 Task: Search one way flight ticket for 2 adults, 2 infants in seat and 1 infant on lap in first from Sitka: Sitka Rocky Gutierrez Airport to Evansville: Evansville Regional Airport on 5-3-2023. Choice of flights is JetBlue. Number of bags: 5 checked bags. Price is upto 45000. Outbound departure time preference is 13:00.
Action: Mouse moved to (355, 312)
Screenshot: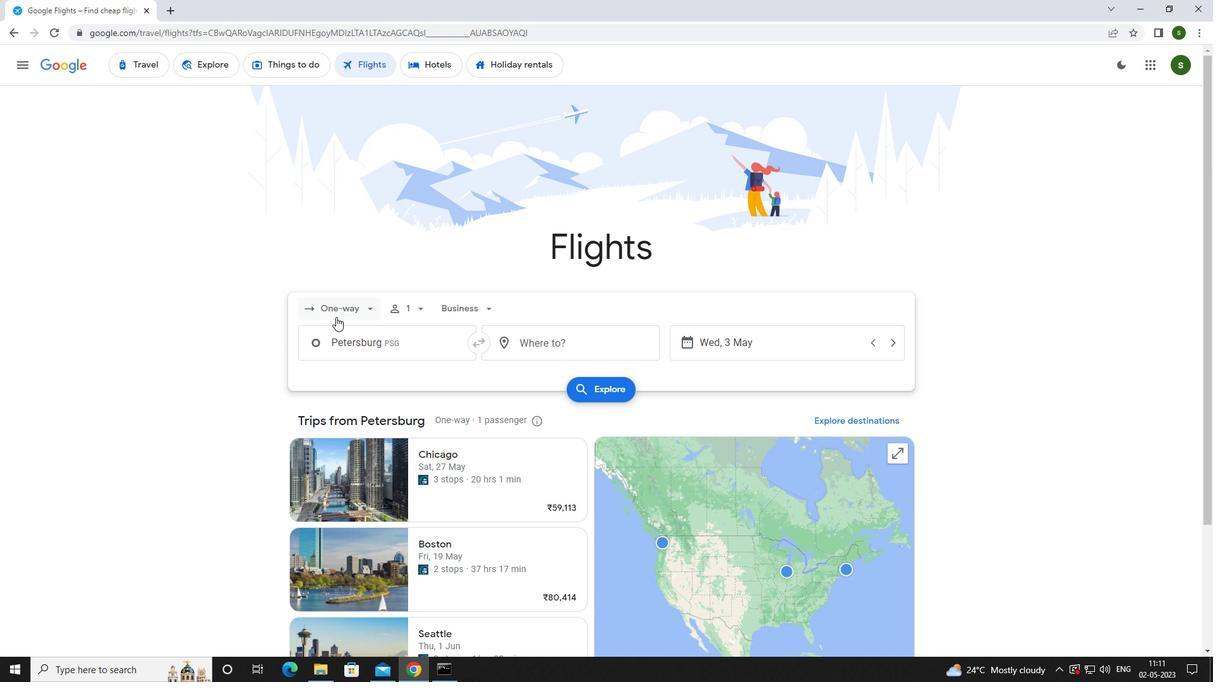 
Action: Mouse pressed left at (355, 312)
Screenshot: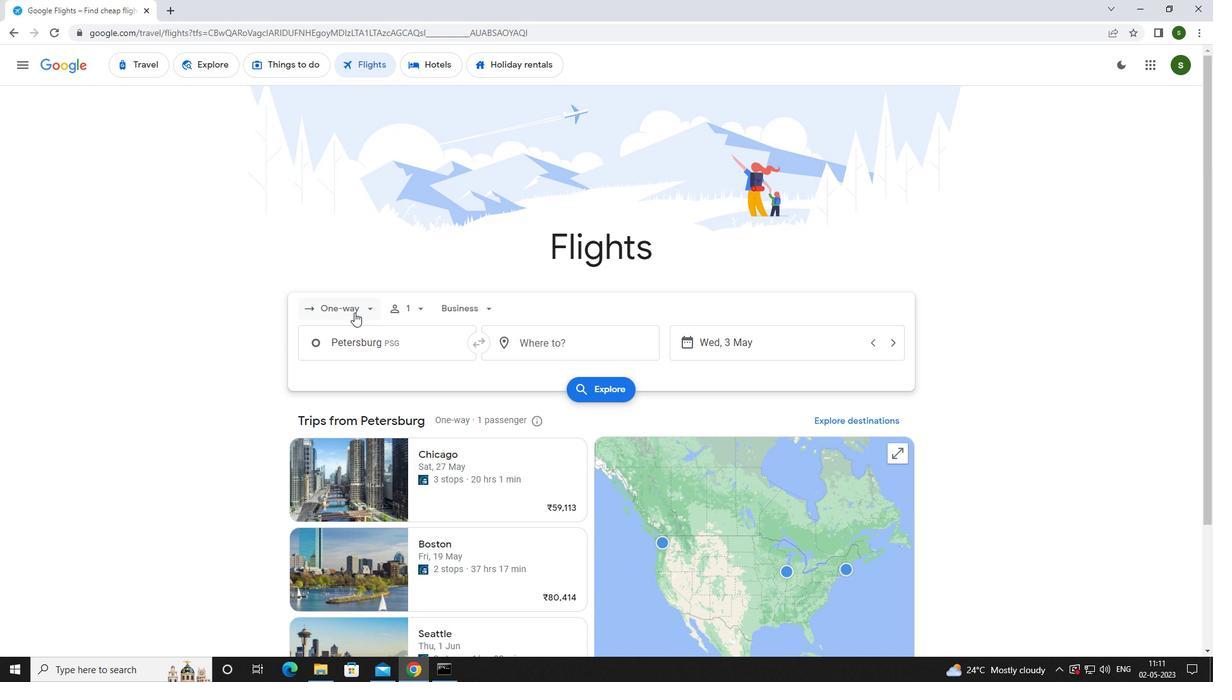 
Action: Mouse moved to (361, 364)
Screenshot: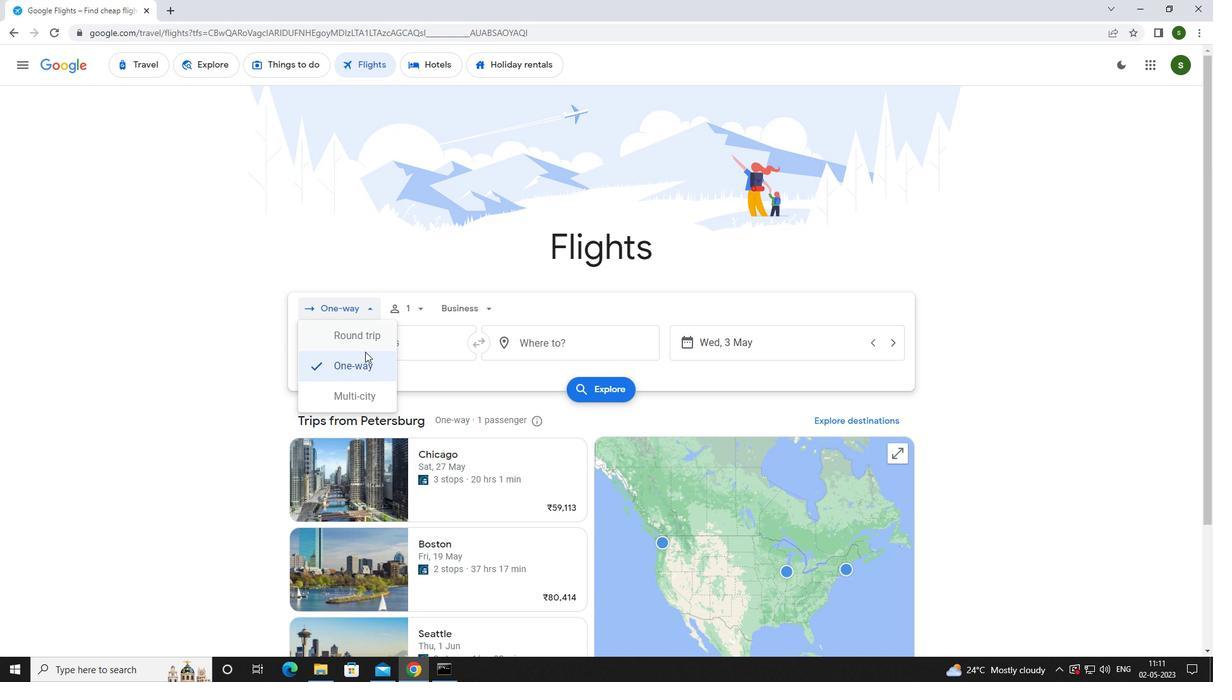 
Action: Mouse pressed left at (361, 364)
Screenshot: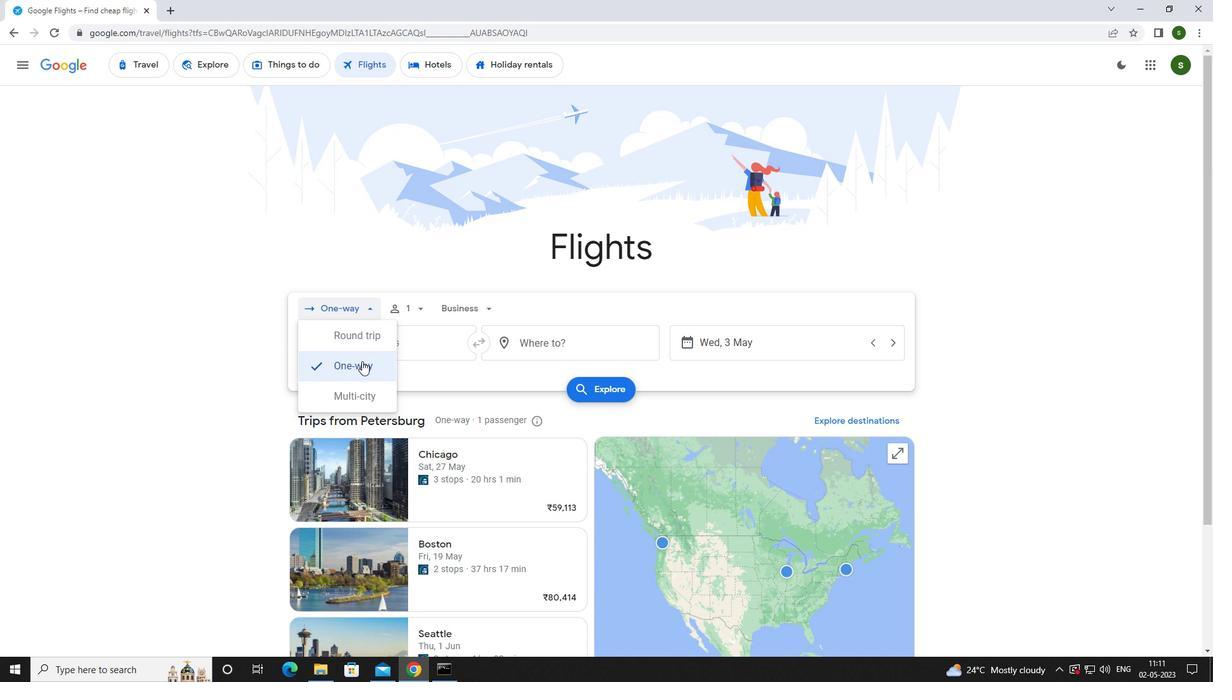 
Action: Mouse moved to (419, 312)
Screenshot: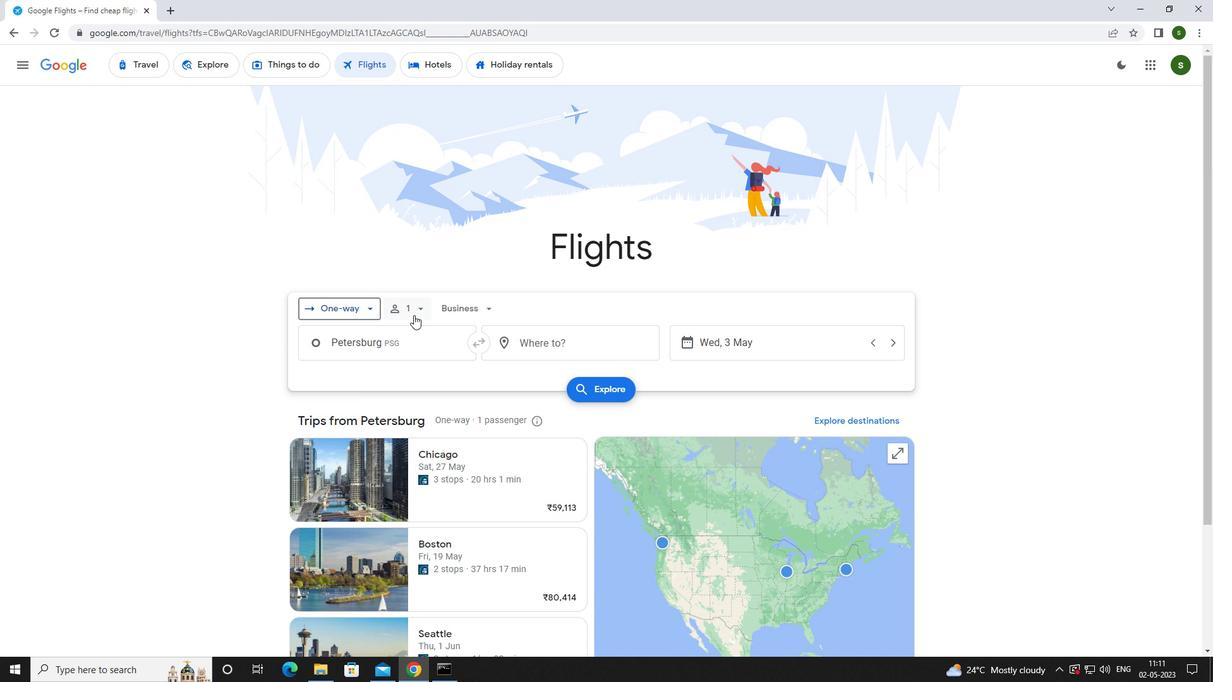 
Action: Mouse pressed left at (419, 312)
Screenshot: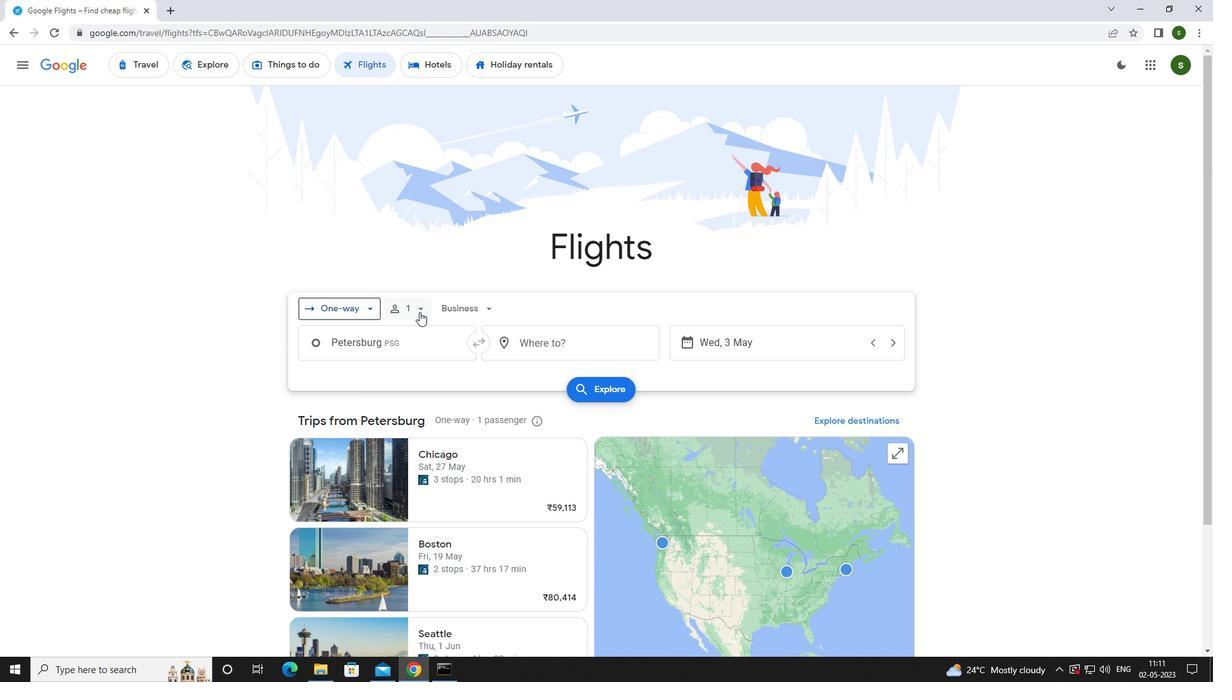 
Action: Mouse moved to (516, 339)
Screenshot: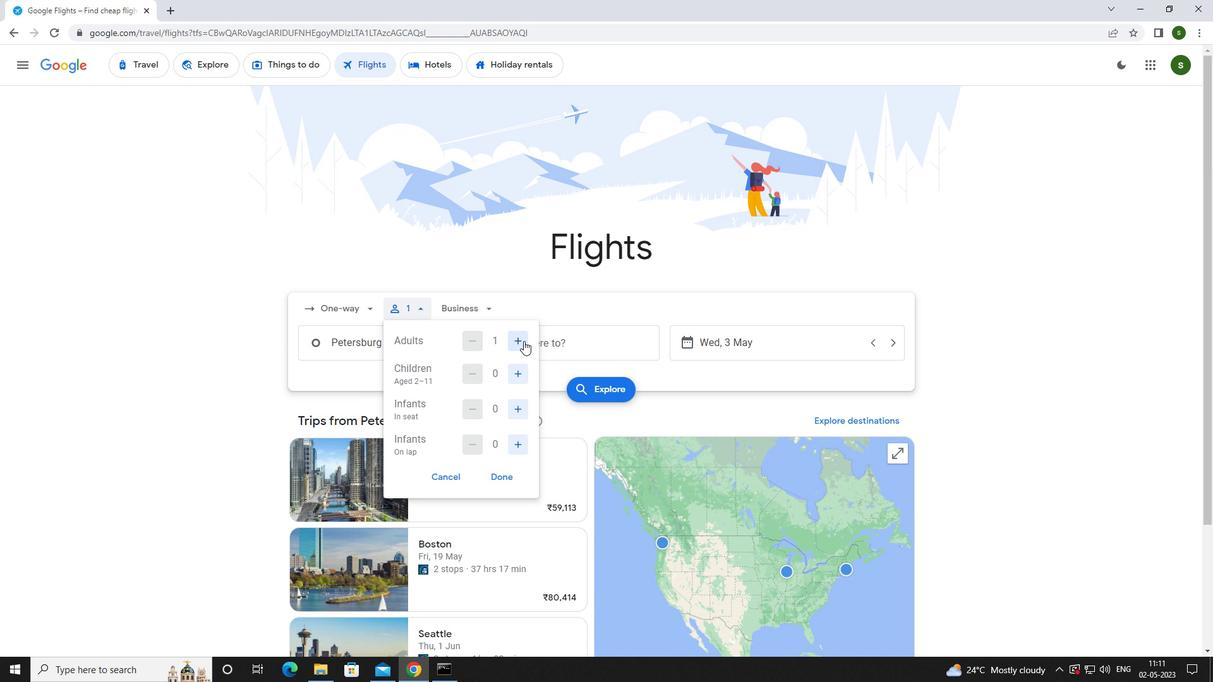 
Action: Mouse pressed left at (516, 339)
Screenshot: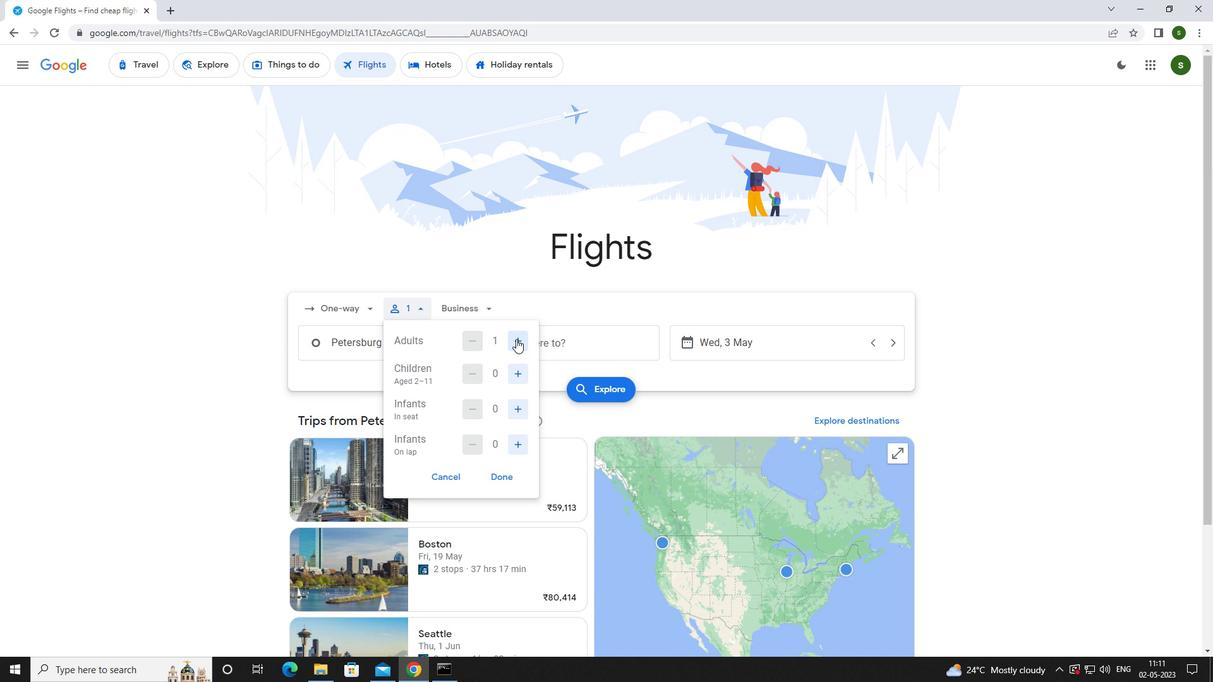 
Action: Mouse moved to (519, 405)
Screenshot: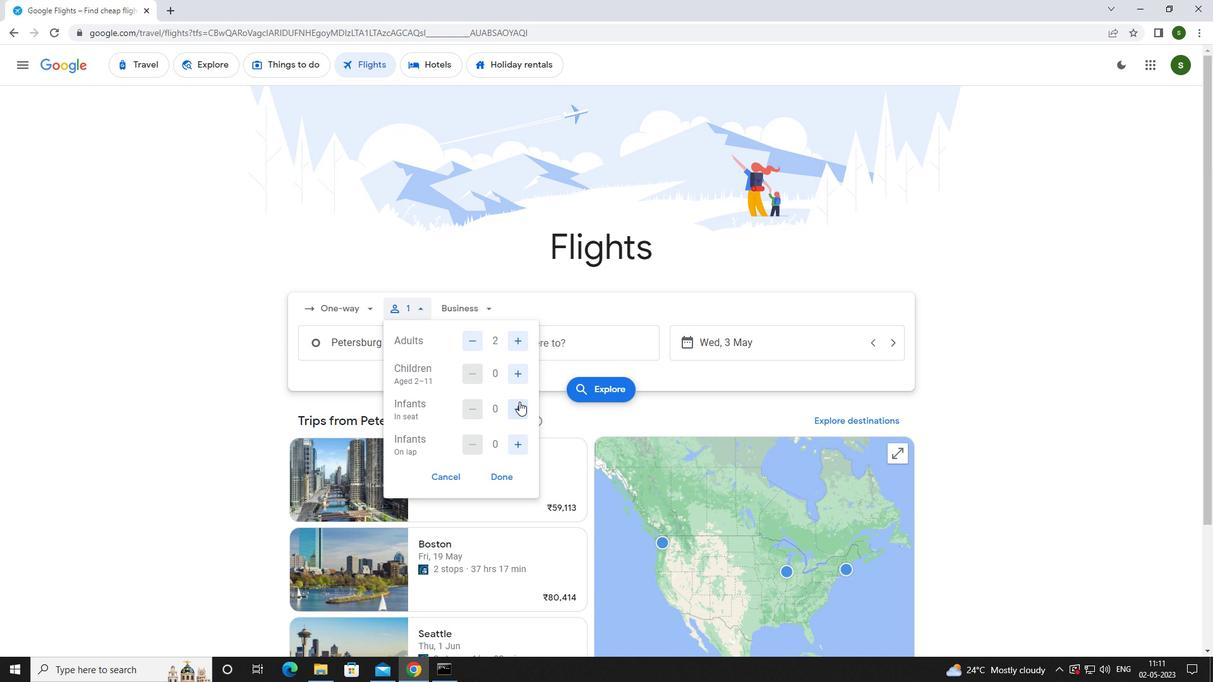 
Action: Mouse pressed left at (519, 405)
Screenshot: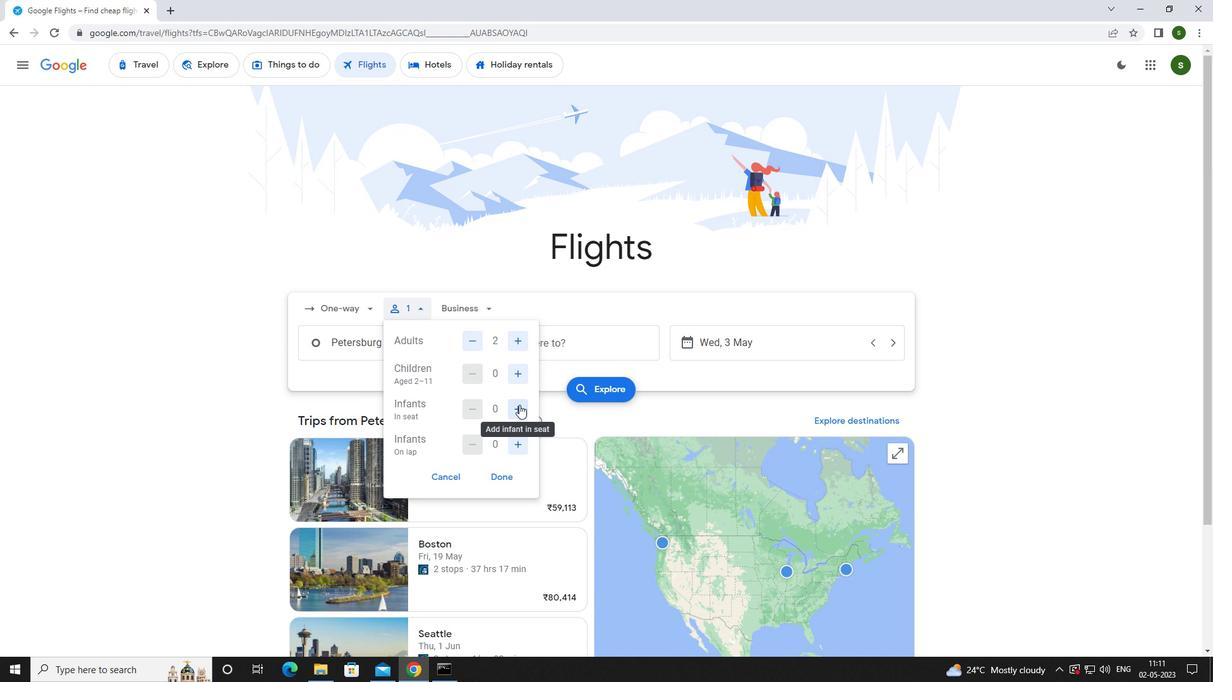 
Action: Mouse pressed left at (519, 405)
Screenshot: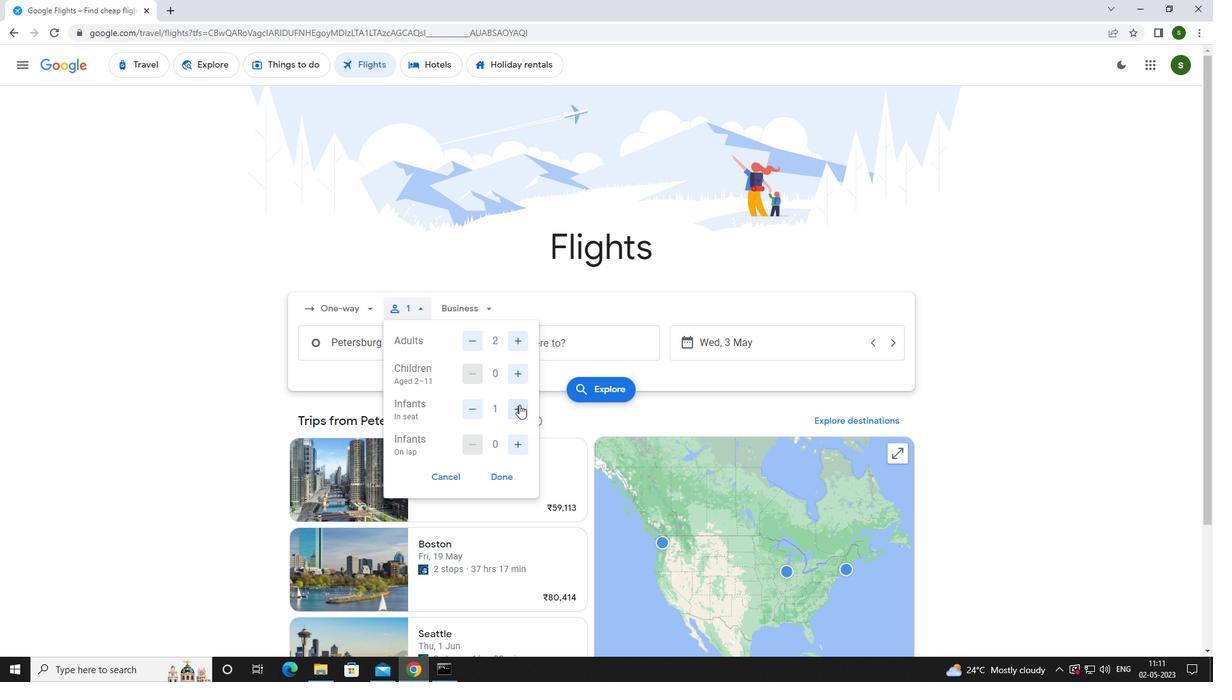 
Action: Mouse moved to (510, 441)
Screenshot: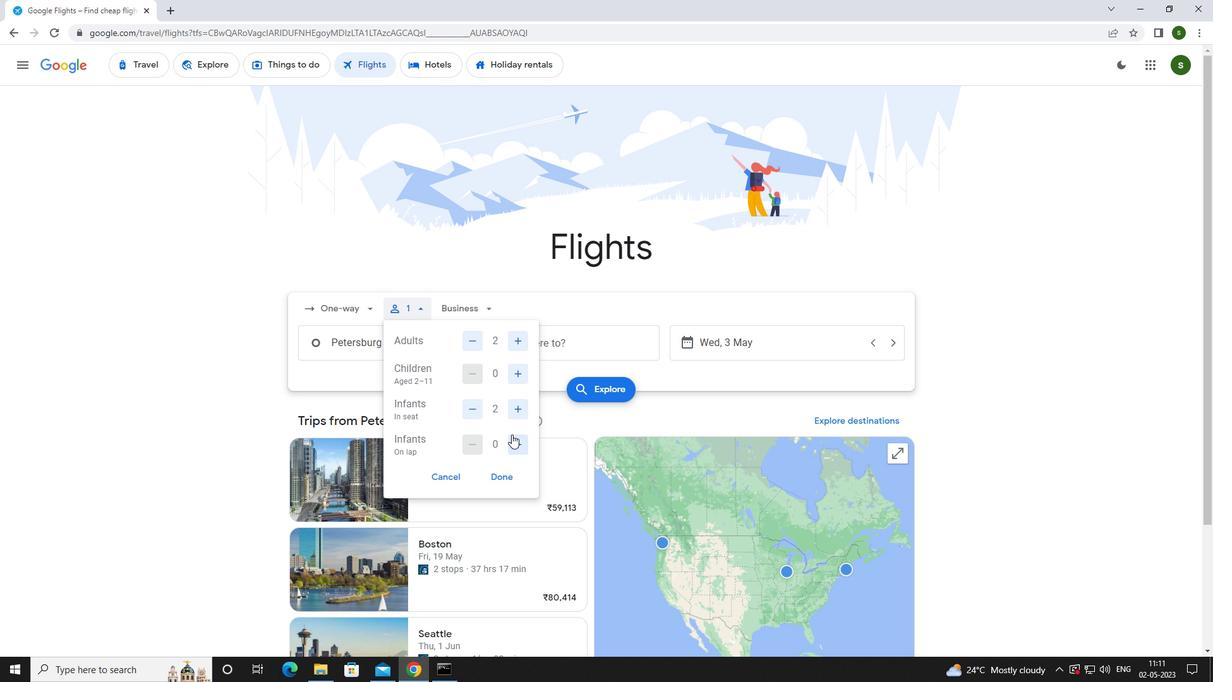 
Action: Mouse pressed left at (510, 441)
Screenshot: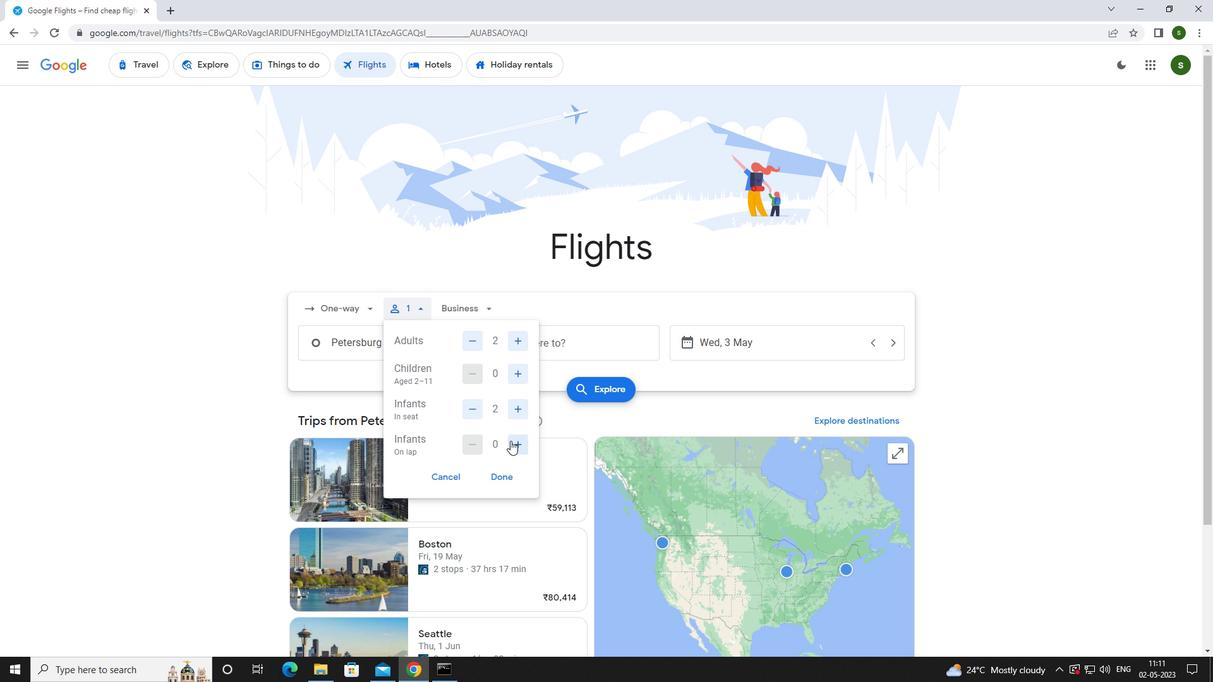 
Action: Mouse moved to (491, 311)
Screenshot: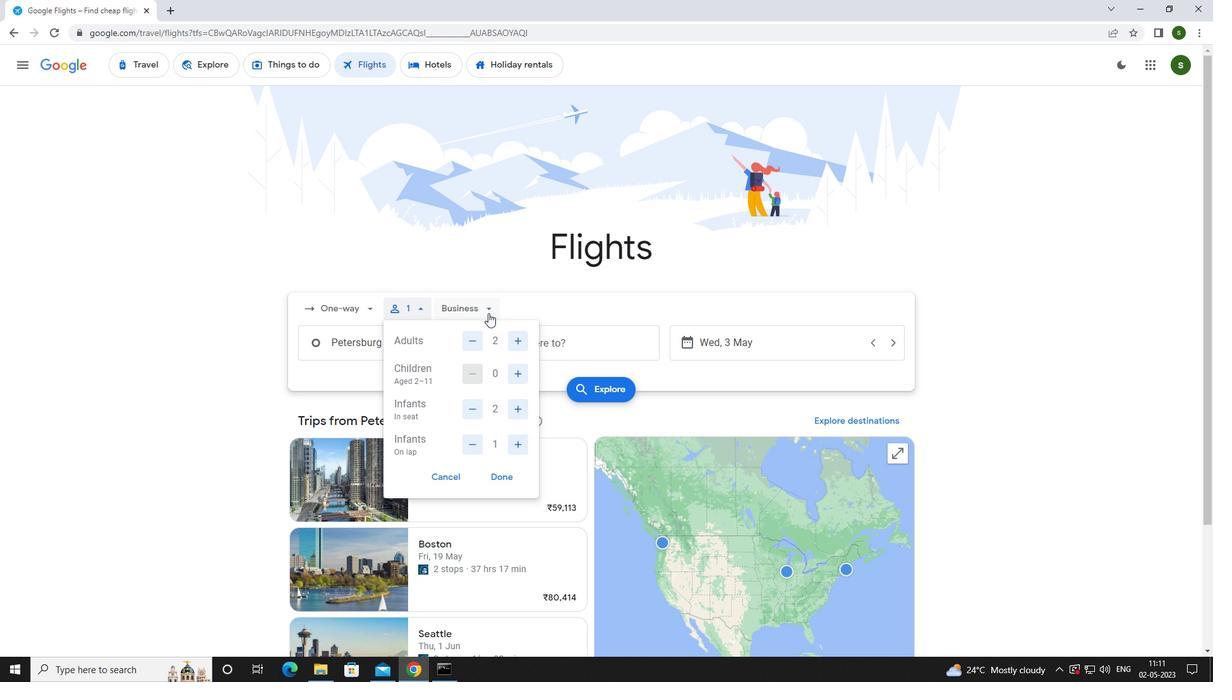 
Action: Mouse pressed left at (491, 311)
Screenshot: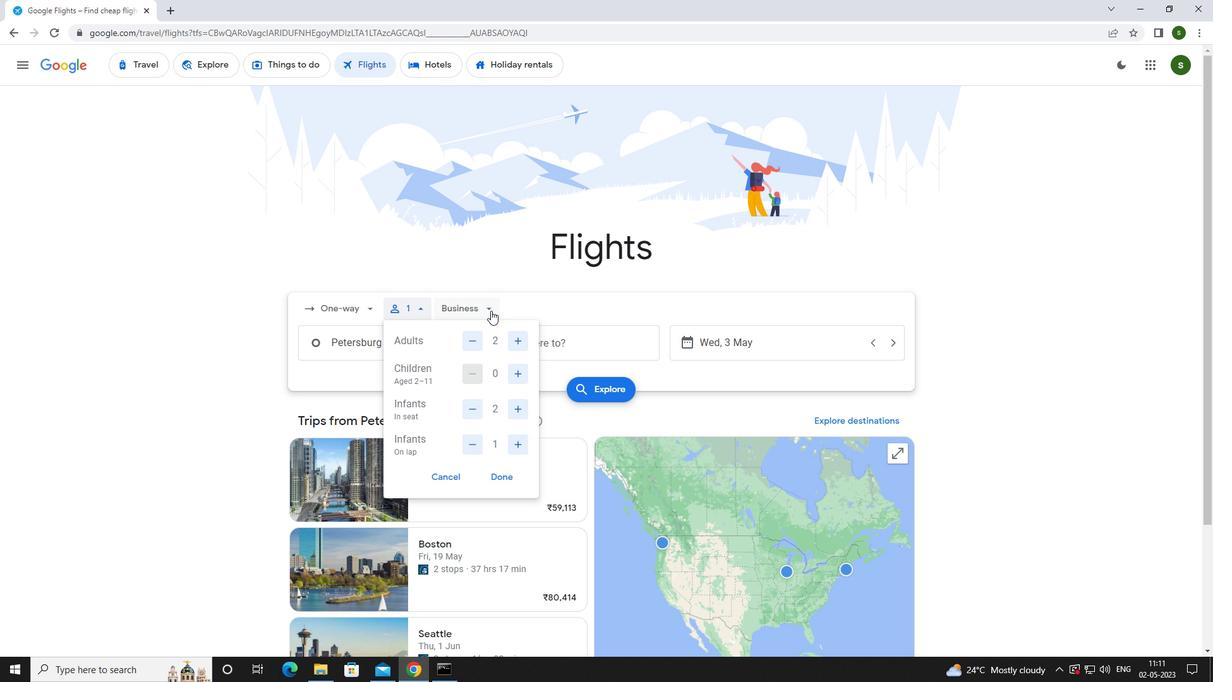 
Action: Mouse moved to (493, 422)
Screenshot: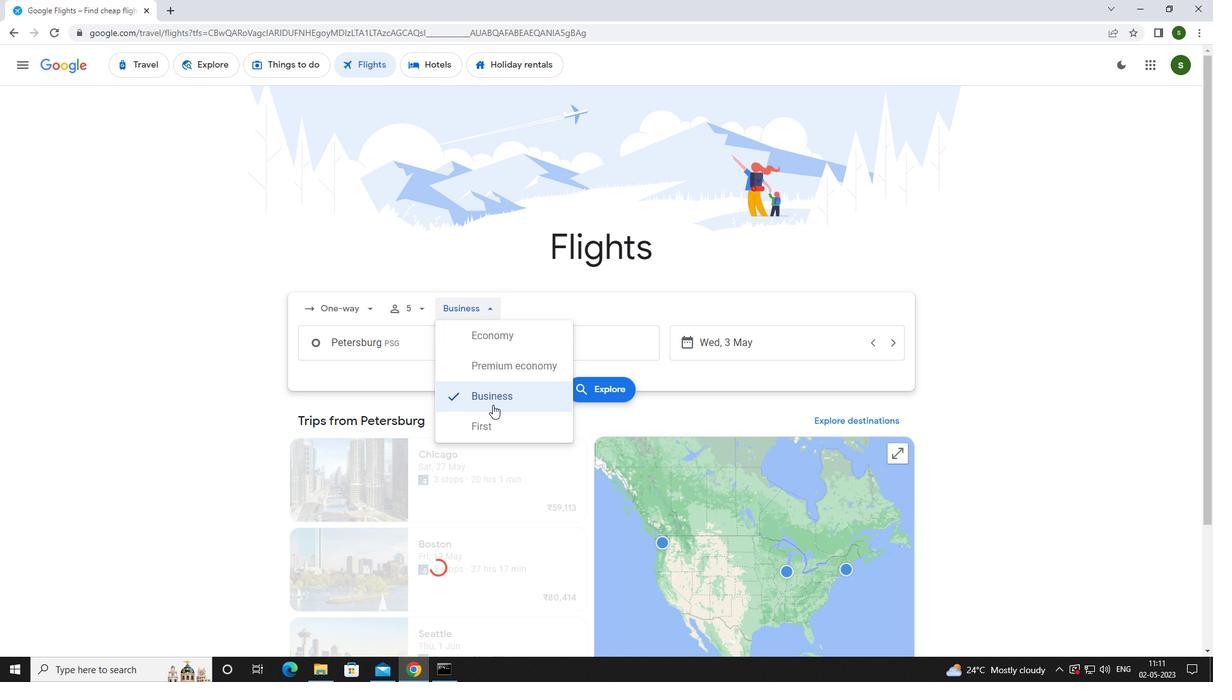 
Action: Mouse pressed left at (493, 422)
Screenshot: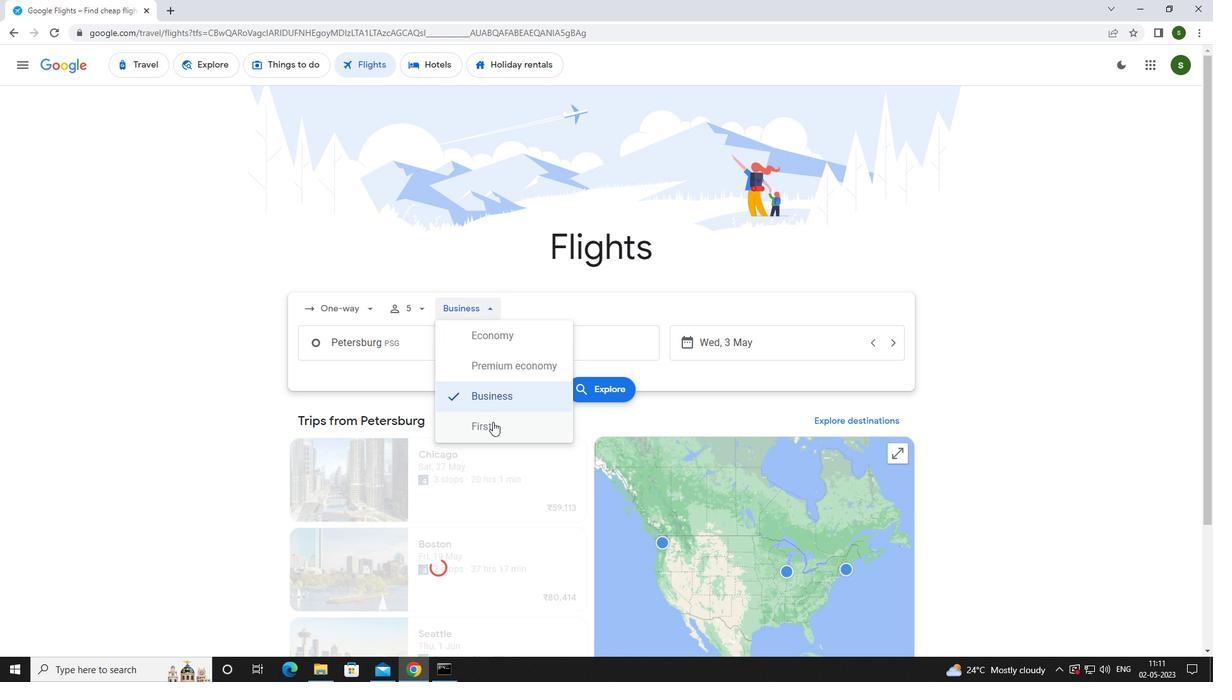 
Action: Mouse moved to (436, 343)
Screenshot: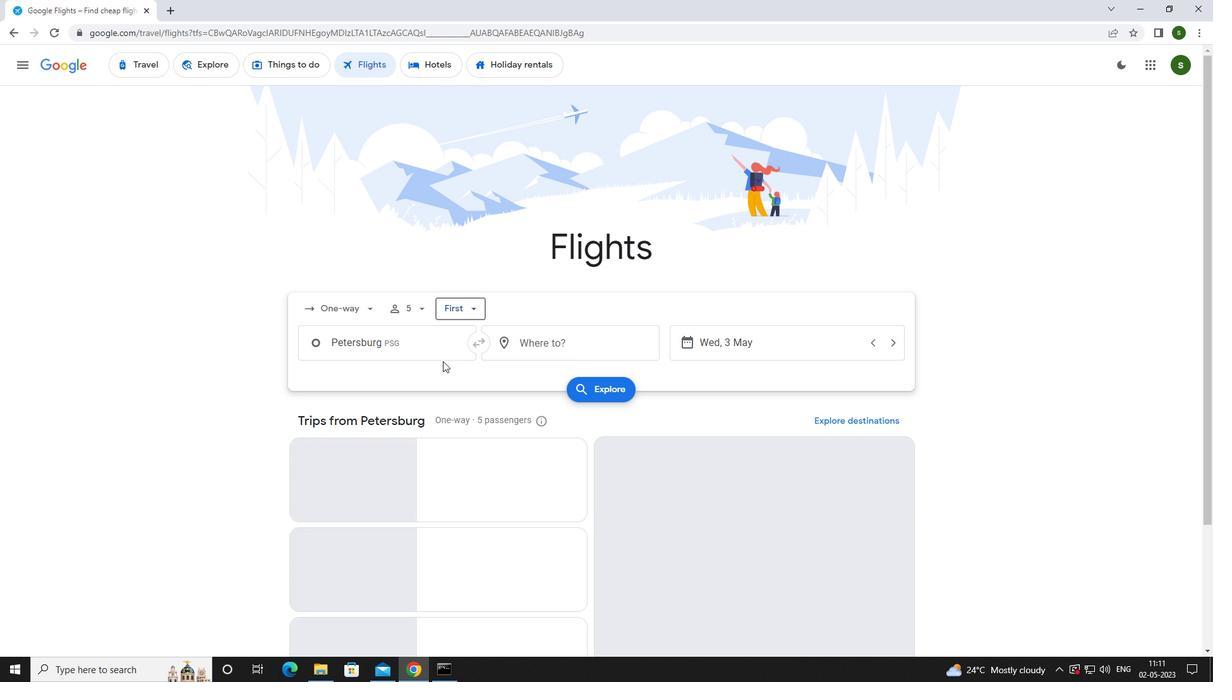 
Action: Mouse pressed left at (436, 343)
Screenshot: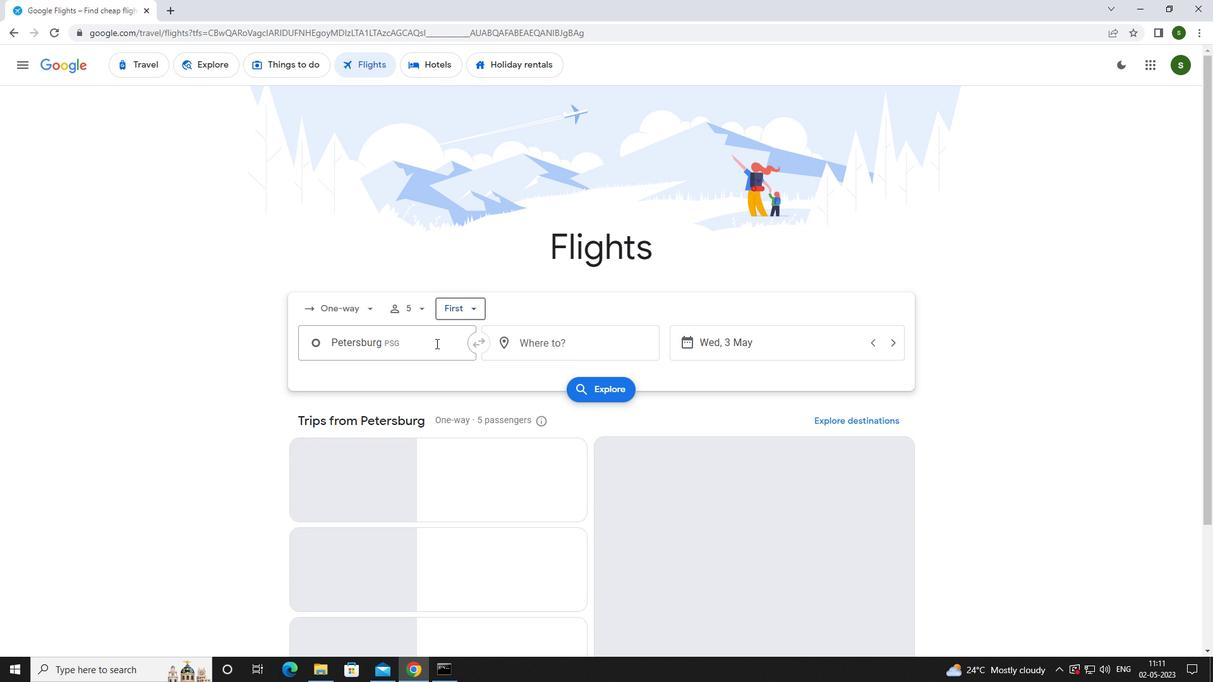 
Action: Key pressed <Key.caps_lock>s<Key.caps_lock>itka
Screenshot: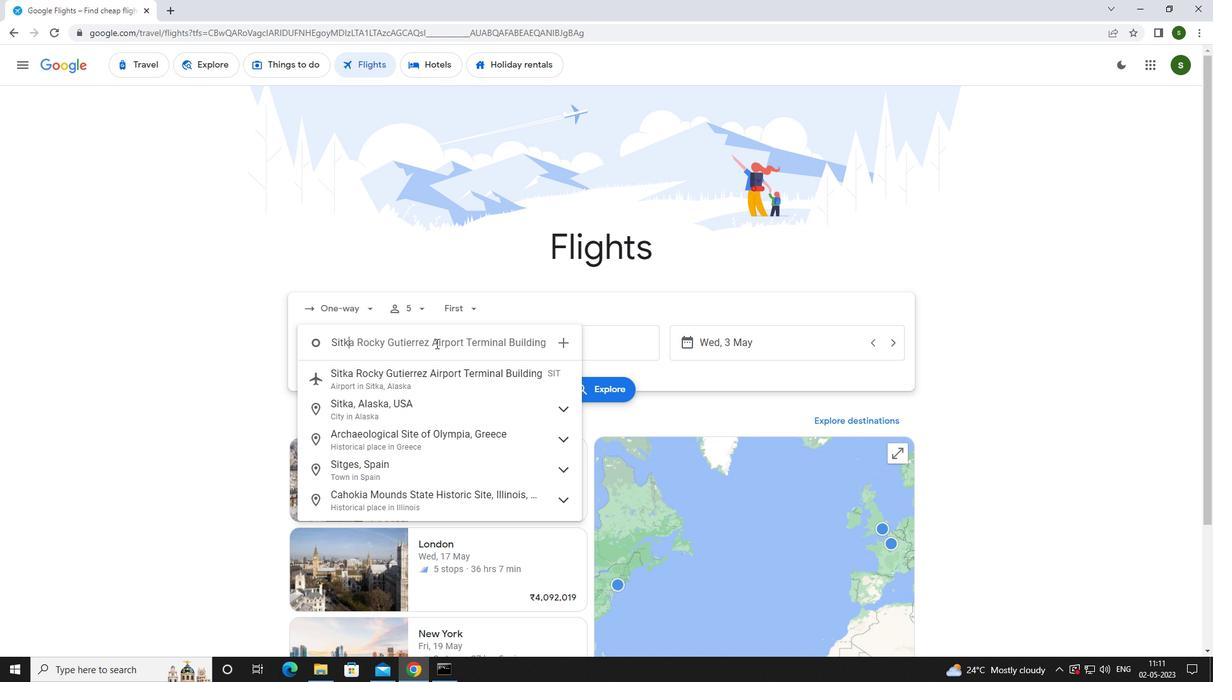 
Action: Mouse moved to (442, 406)
Screenshot: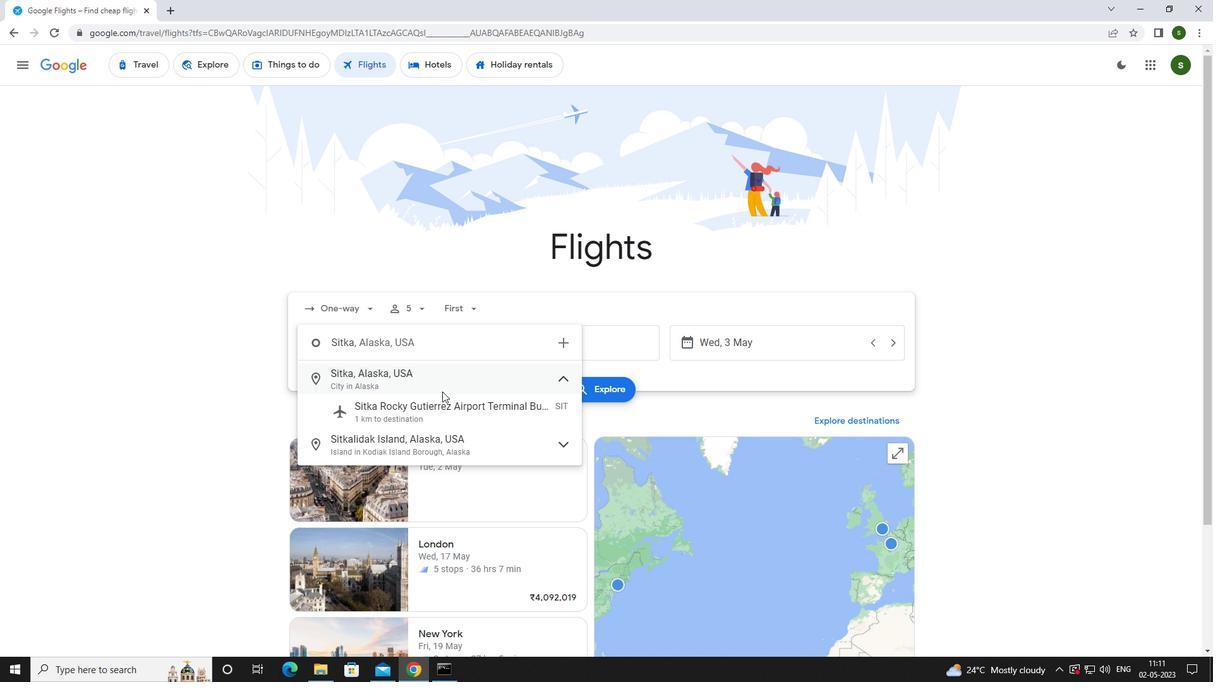 
Action: Mouse pressed left at (442, 406)
Screenshot: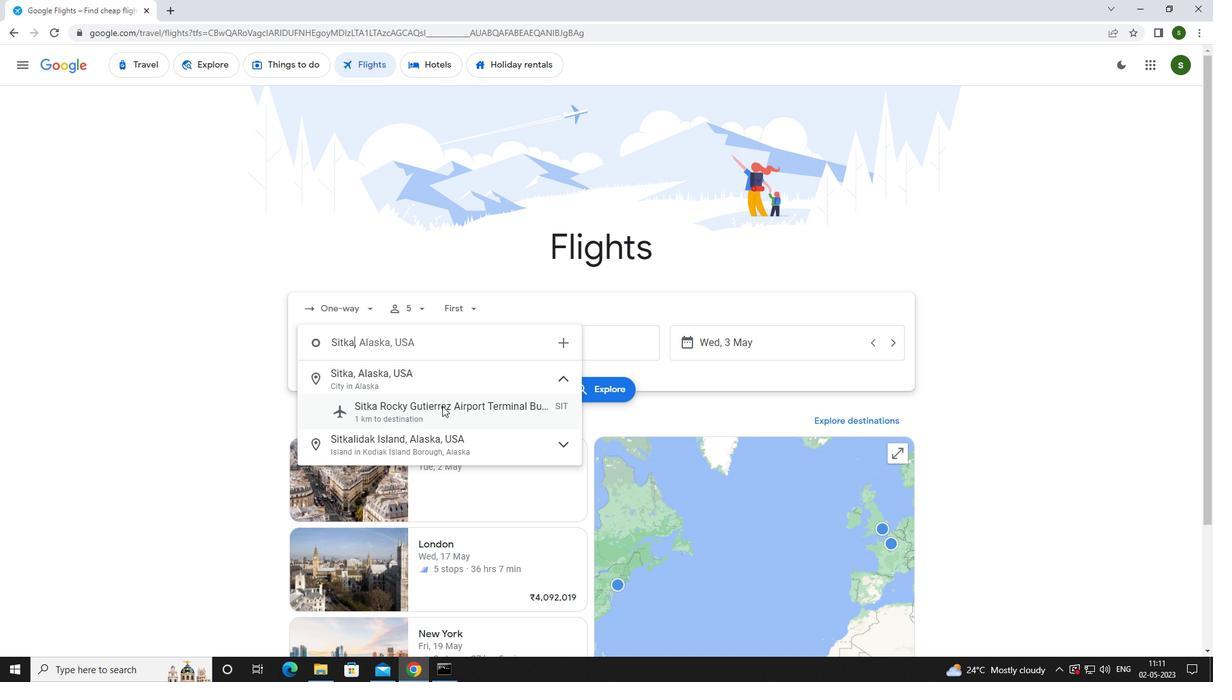 
Action: Mouse moved to (537, 343)
Screenshot: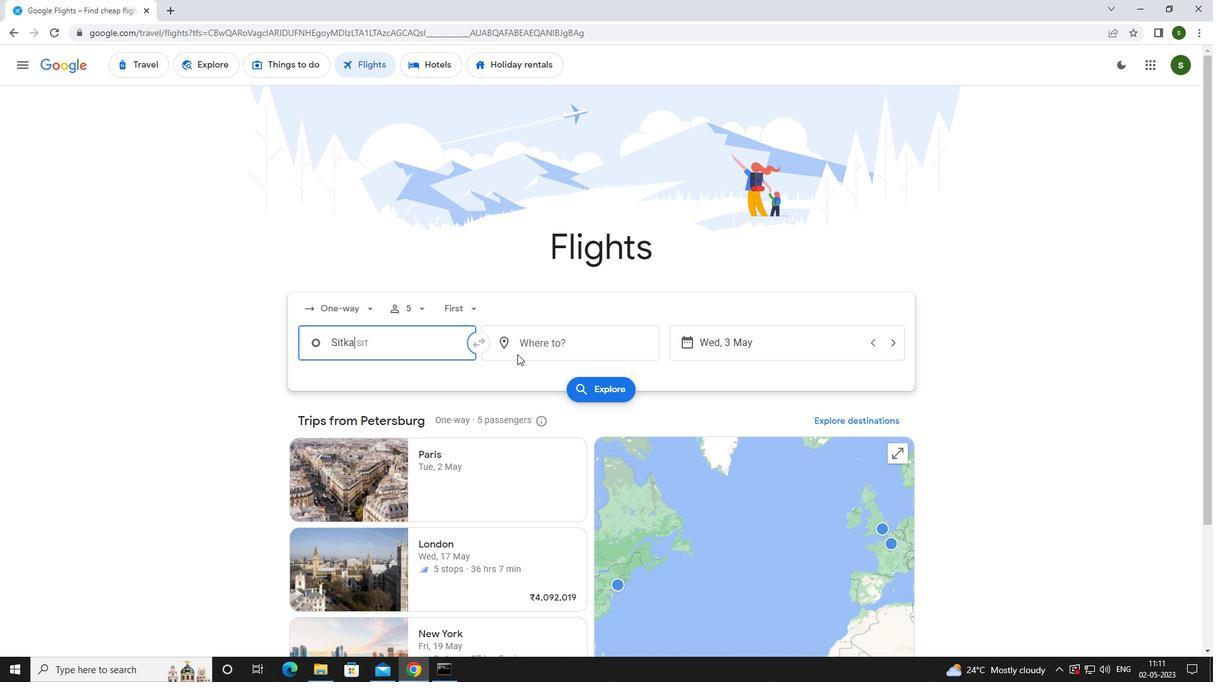 
Action: Mouse pressed left at (537, 343)
Screenshot: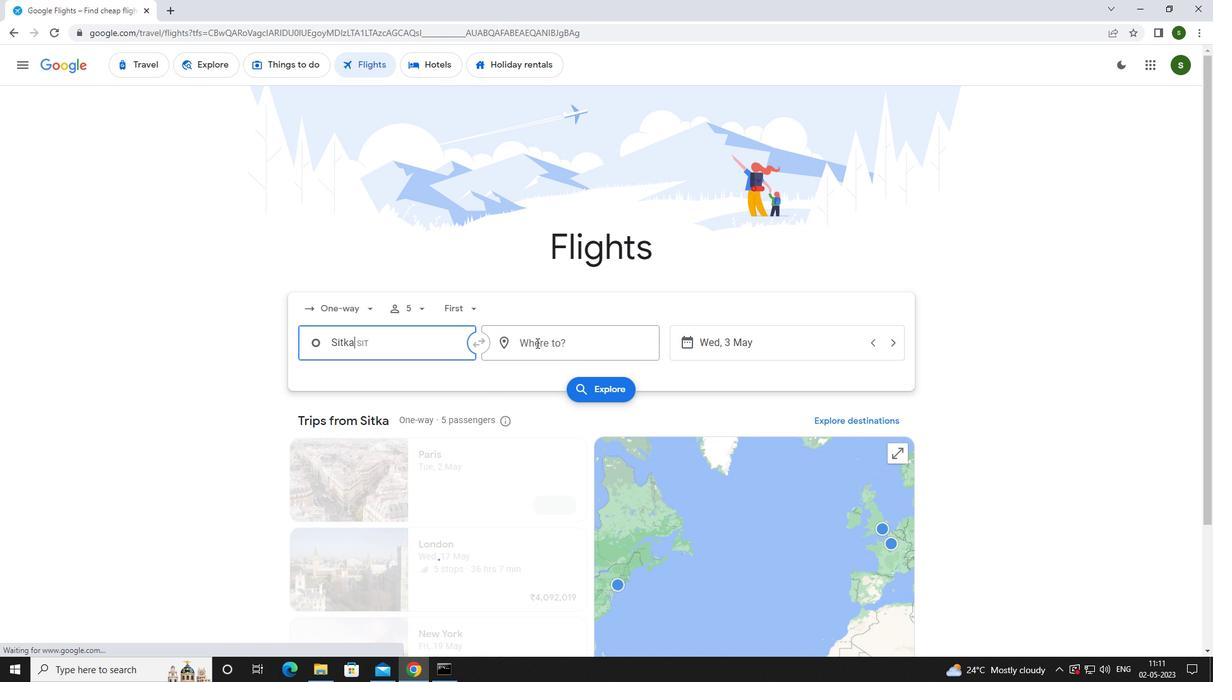 
Action: Mouse moved to (530, 340)
Screenshot: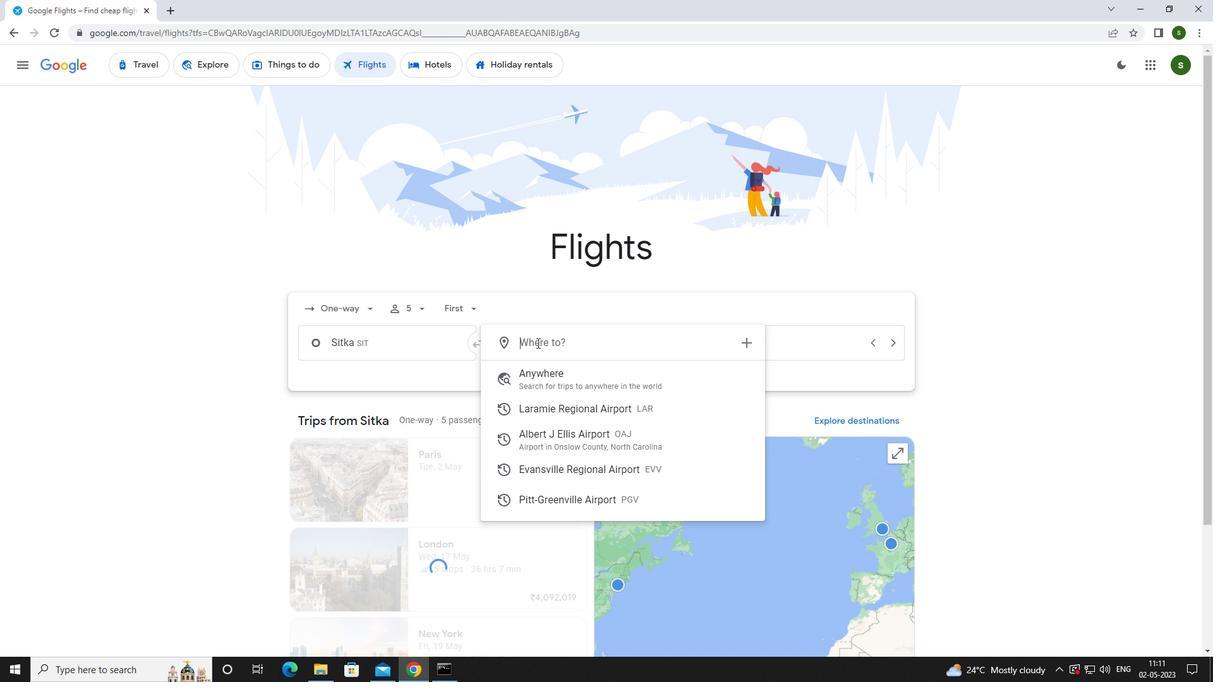
Action: Key pressed <Key.caps_lock>e<Key.caps_lock>vansvill
Screenshot: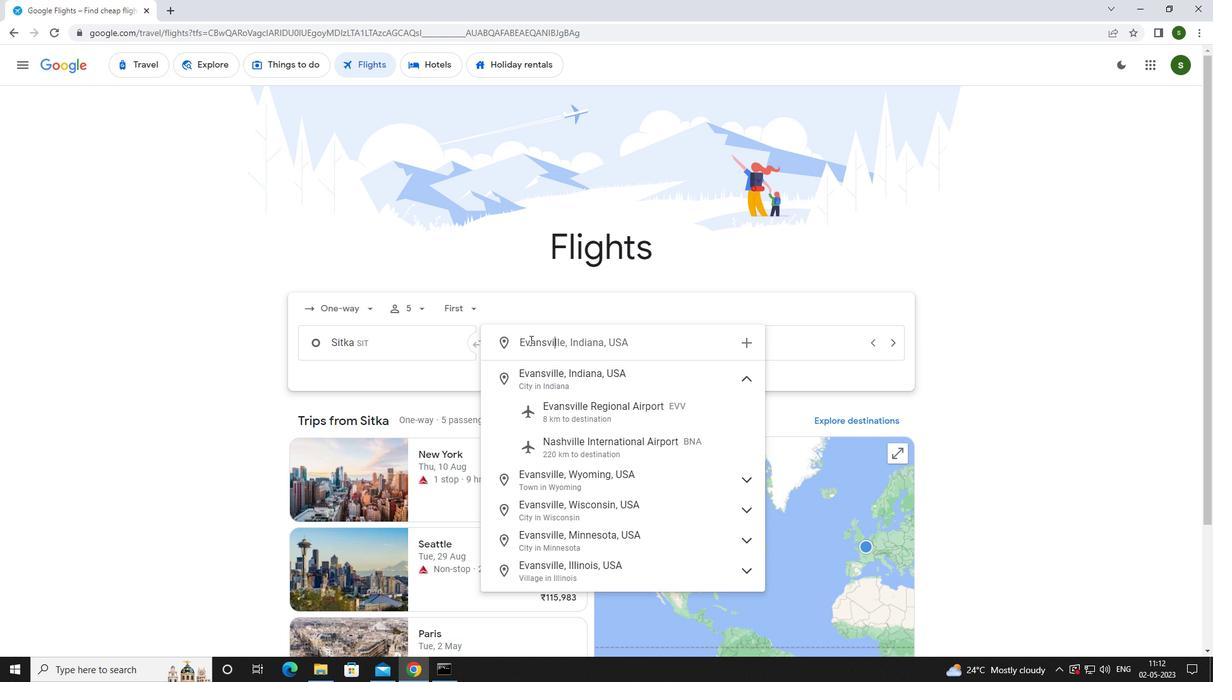 
Action: Mouse moved to (563, 410)
Screenshot: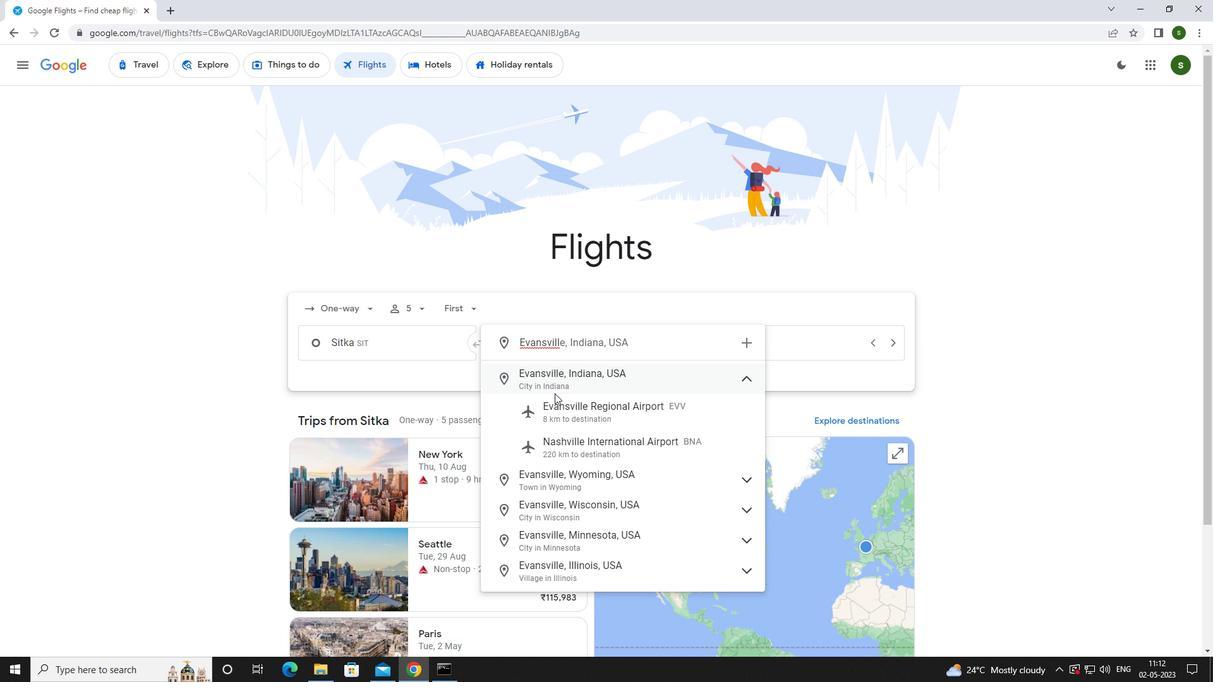 
Action: Mouse pressed left at (563, 410)
Screenshot: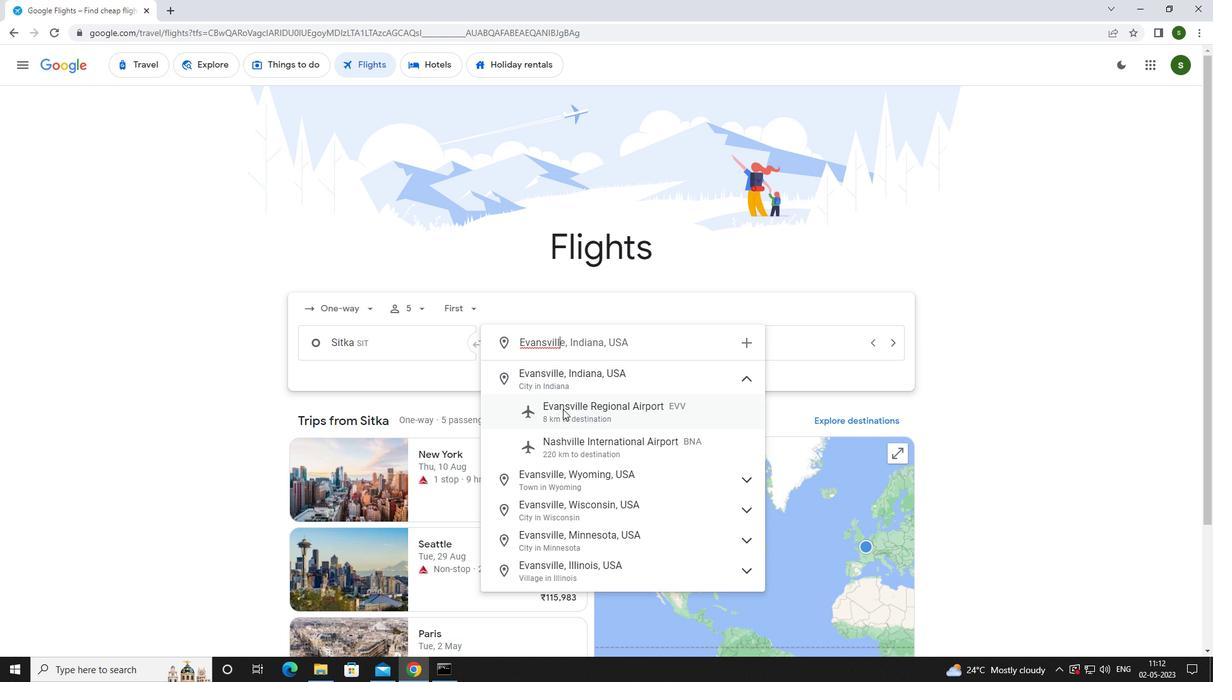 
Action: Mouse moved to (781, 335)
Screenshot: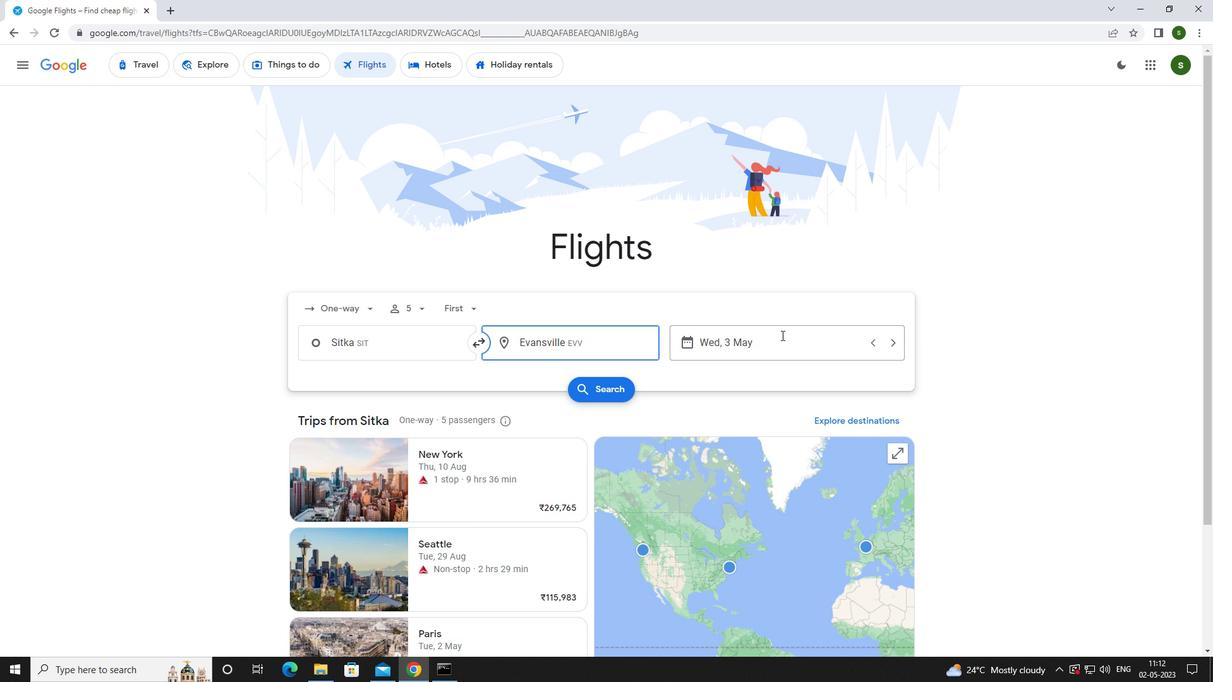 
Action: Mouse pressed left at (781, 335)
Screenshot: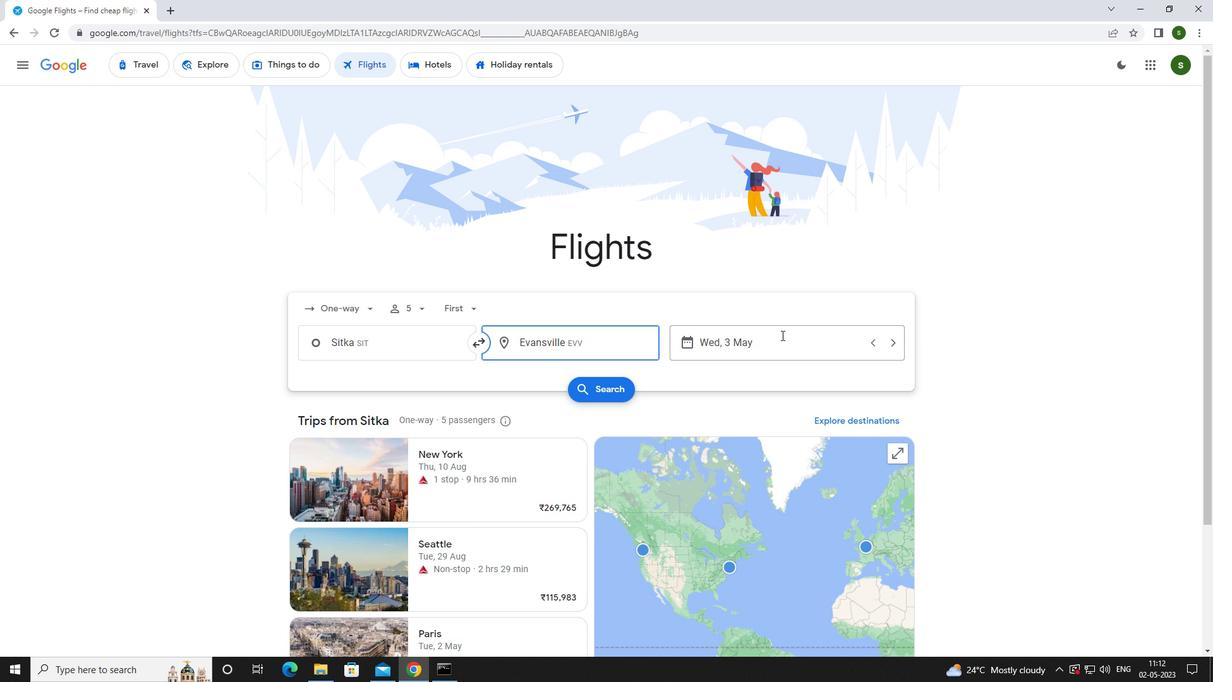 
Action: Mouse moved to (543, 435)
Screenshot: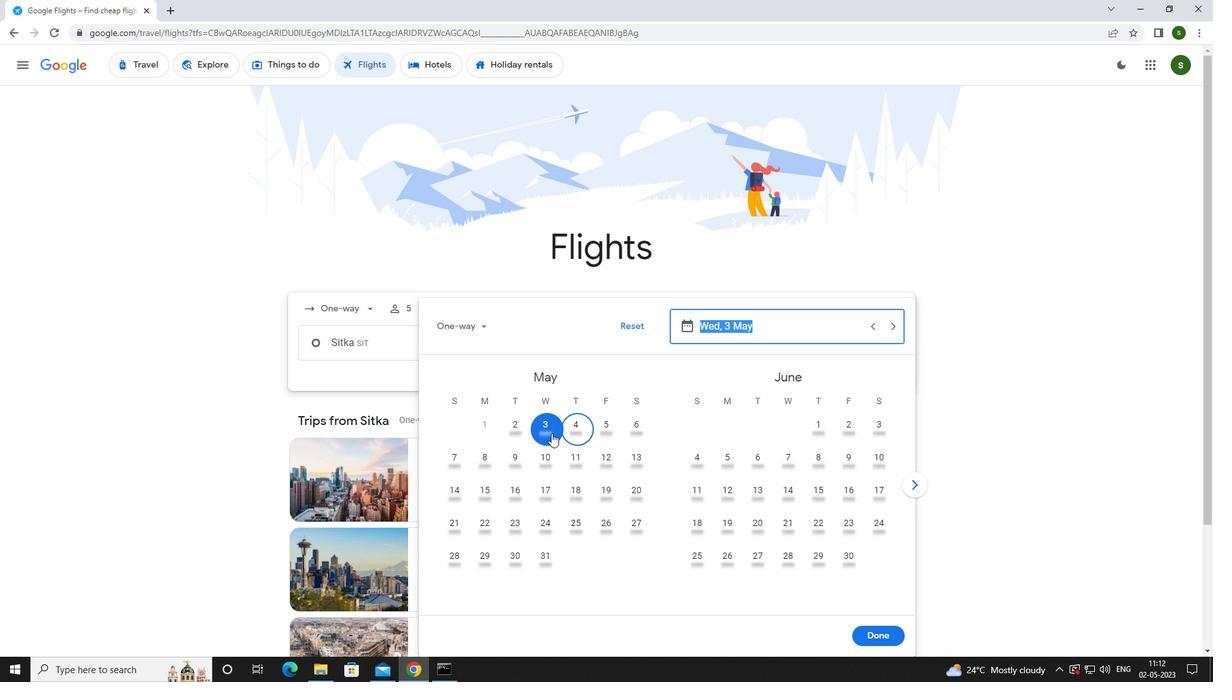 
Action: Mouse pressed left at (543, 435)
Screenshot: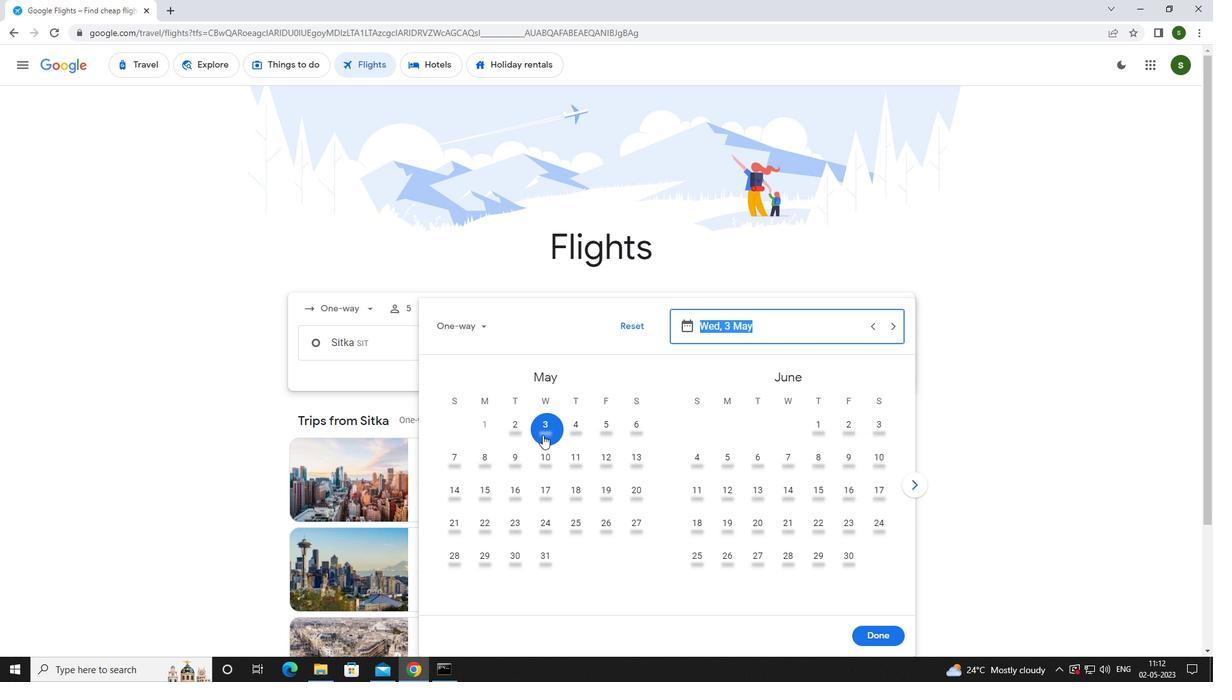 
Action: Mouse moved to (871, 634)
Screenshot: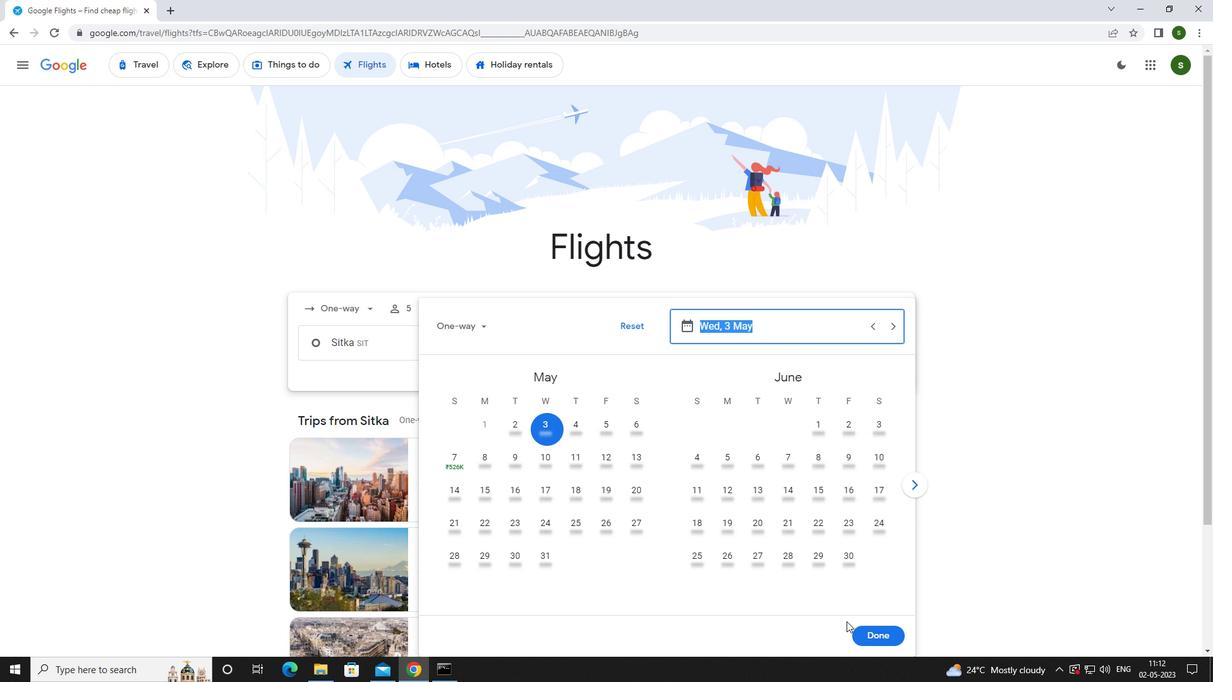 
Action: Mouse pressed left at (871, 634)
Screenshot: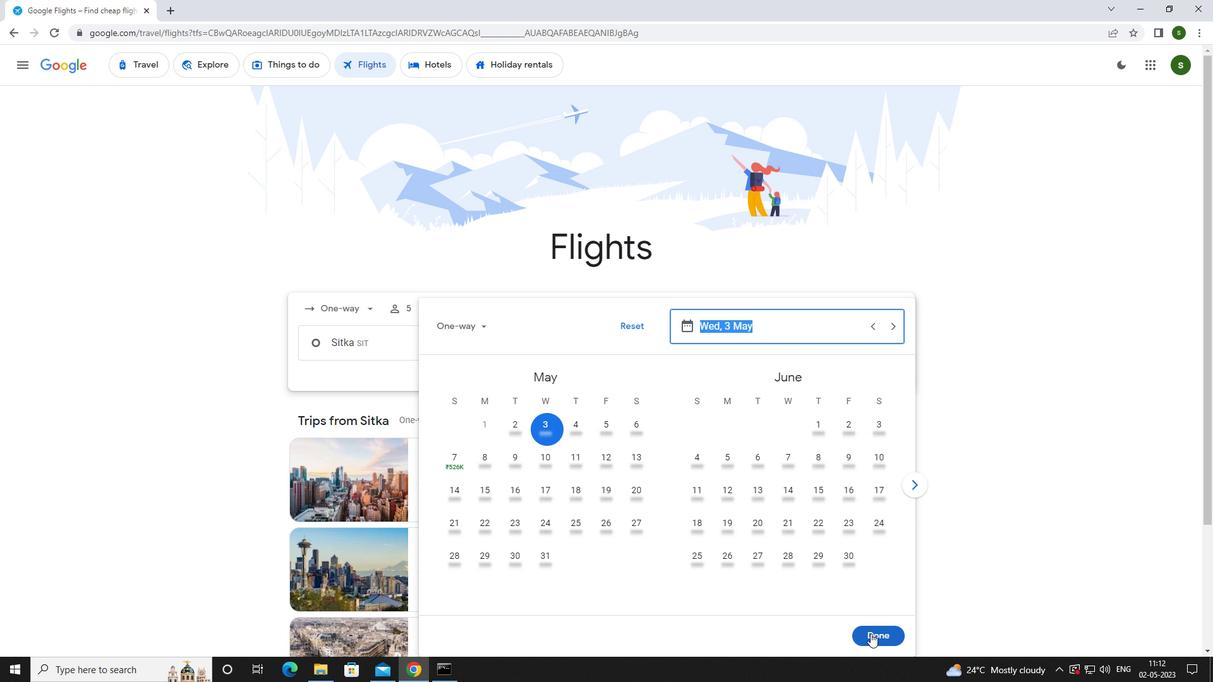 
Action: Mouse moved to (610, 378)
Screenshot: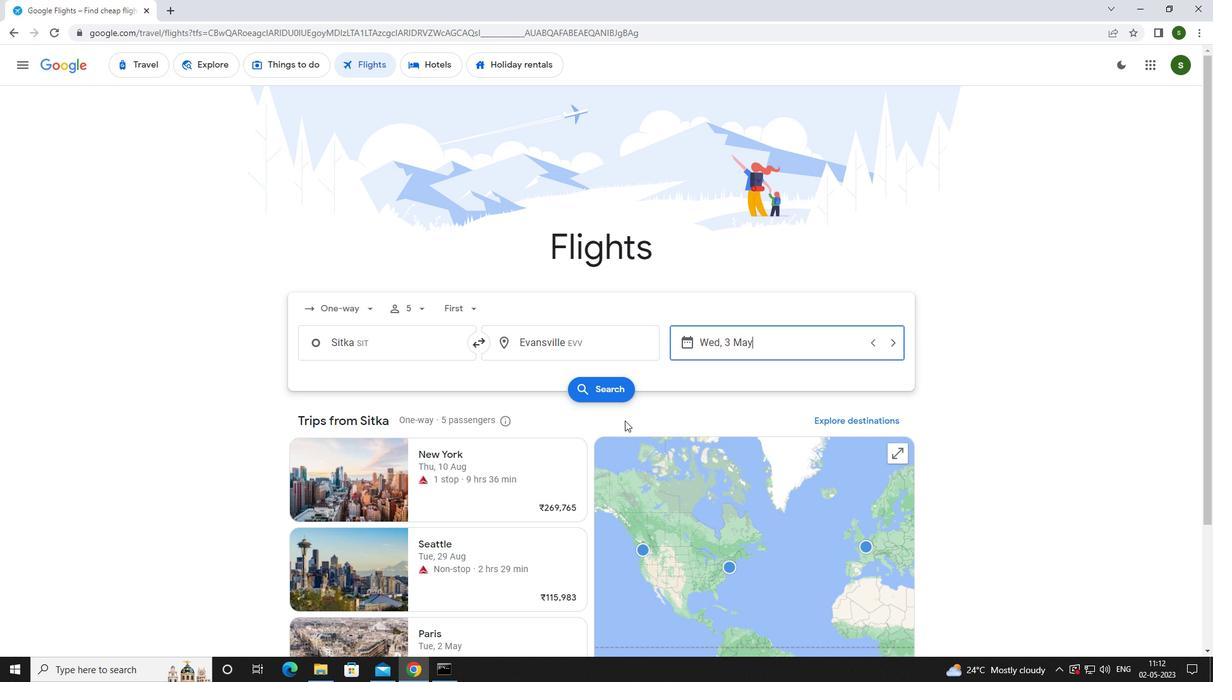 
Action: Mouse pressed left at (610, 378)
Screenshot: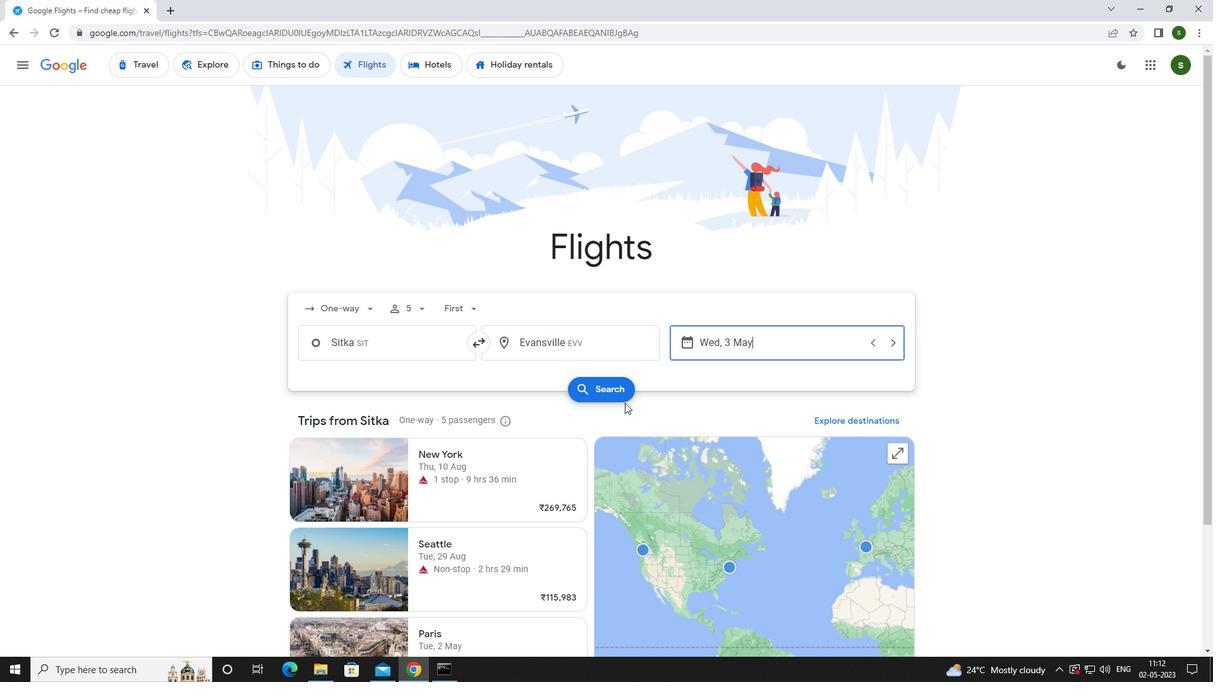 
Action: Mouse moved to (325, 177)
Screenshot: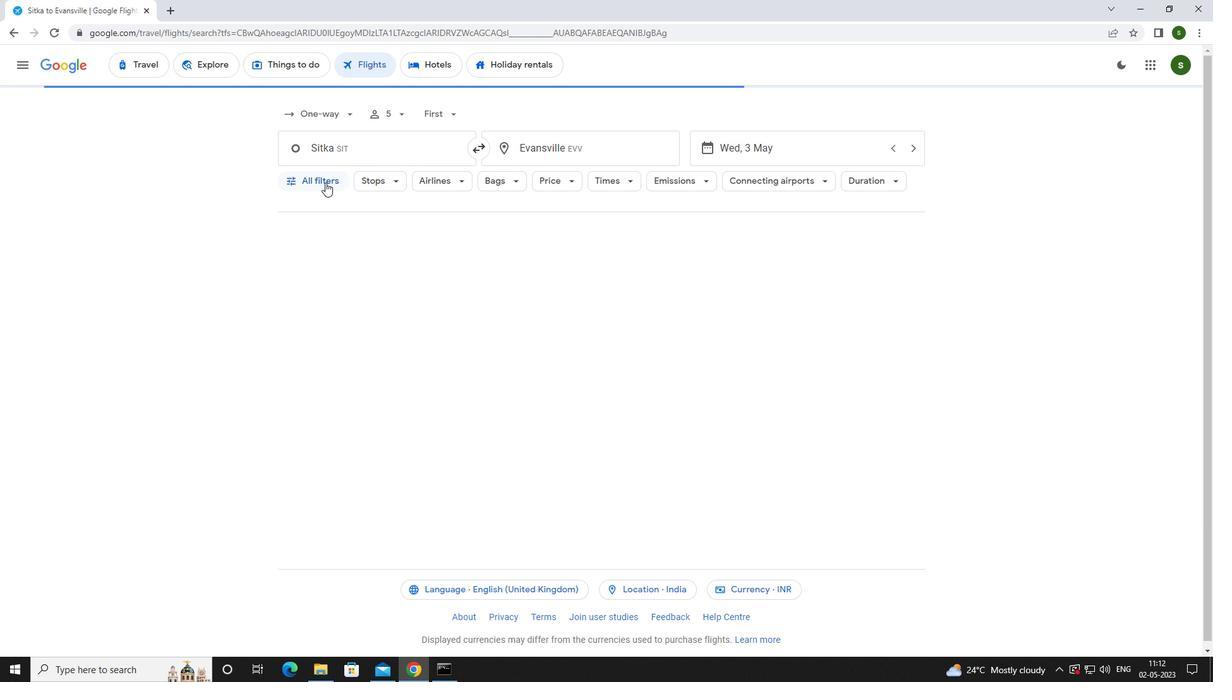 
Action: Mouse pressed left at (325, 177)
Screenshot: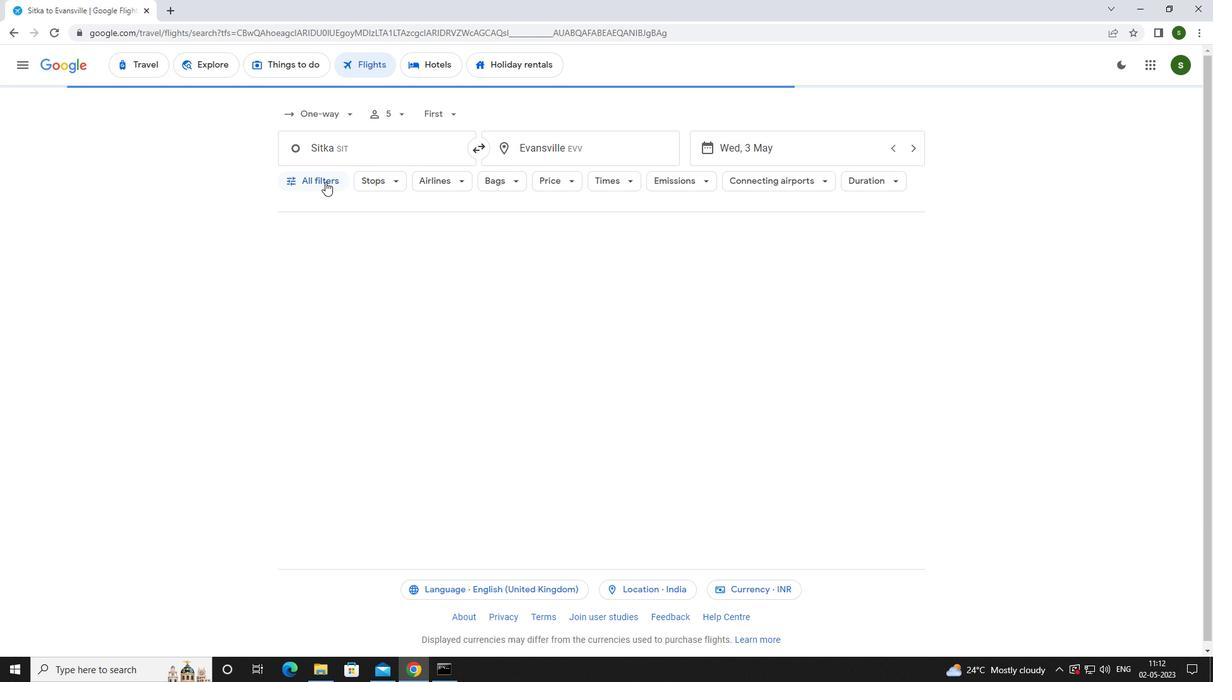 
Action: Mouse moved to (470, 453)
Screenshot: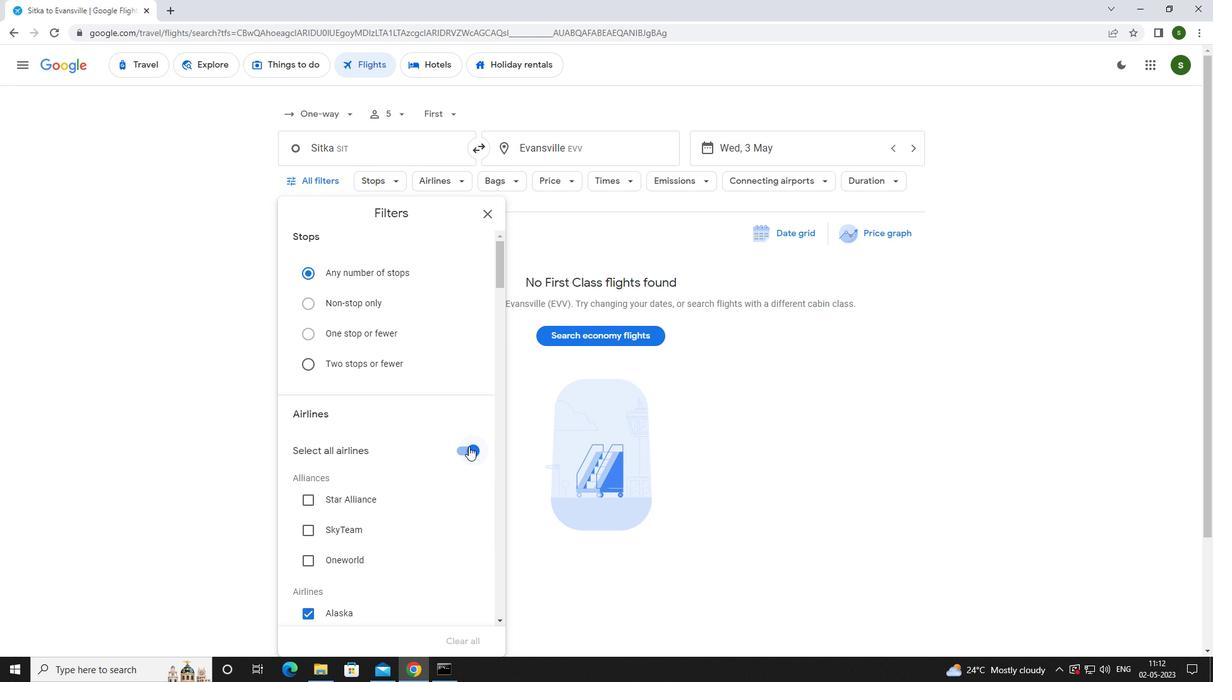 
Action: Mouse pressed left at (470, 453)
Screenshot: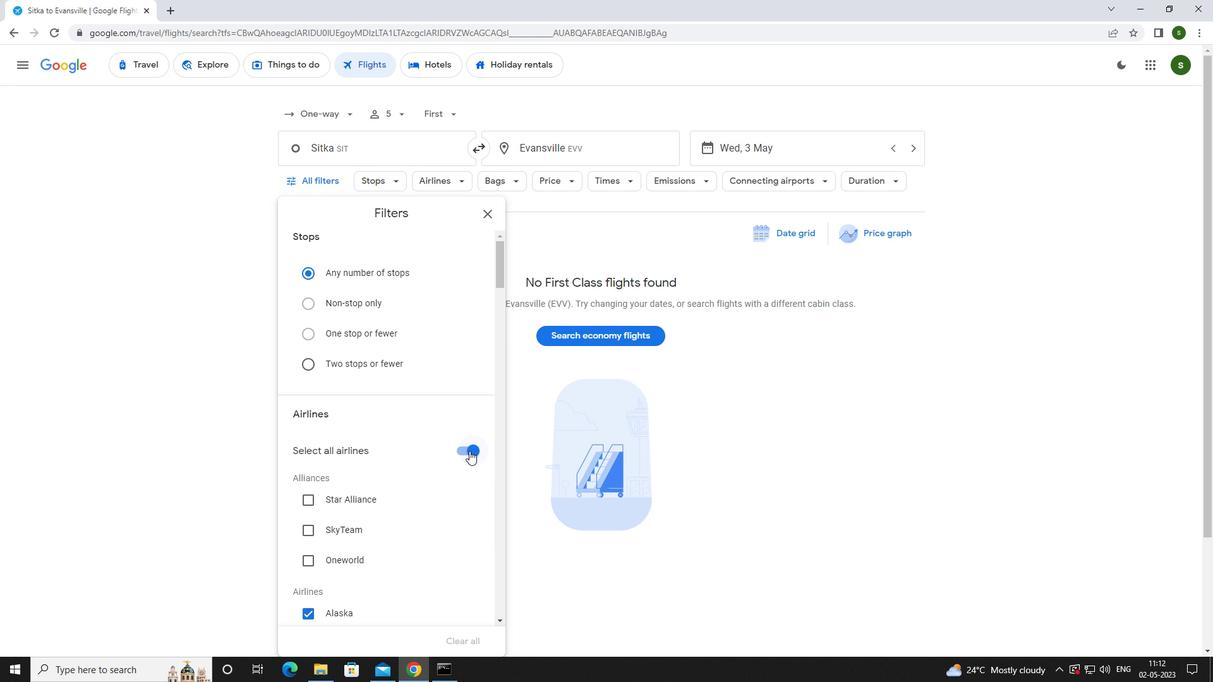 
Action: Mouse moved to (365, 384)
Screenshot: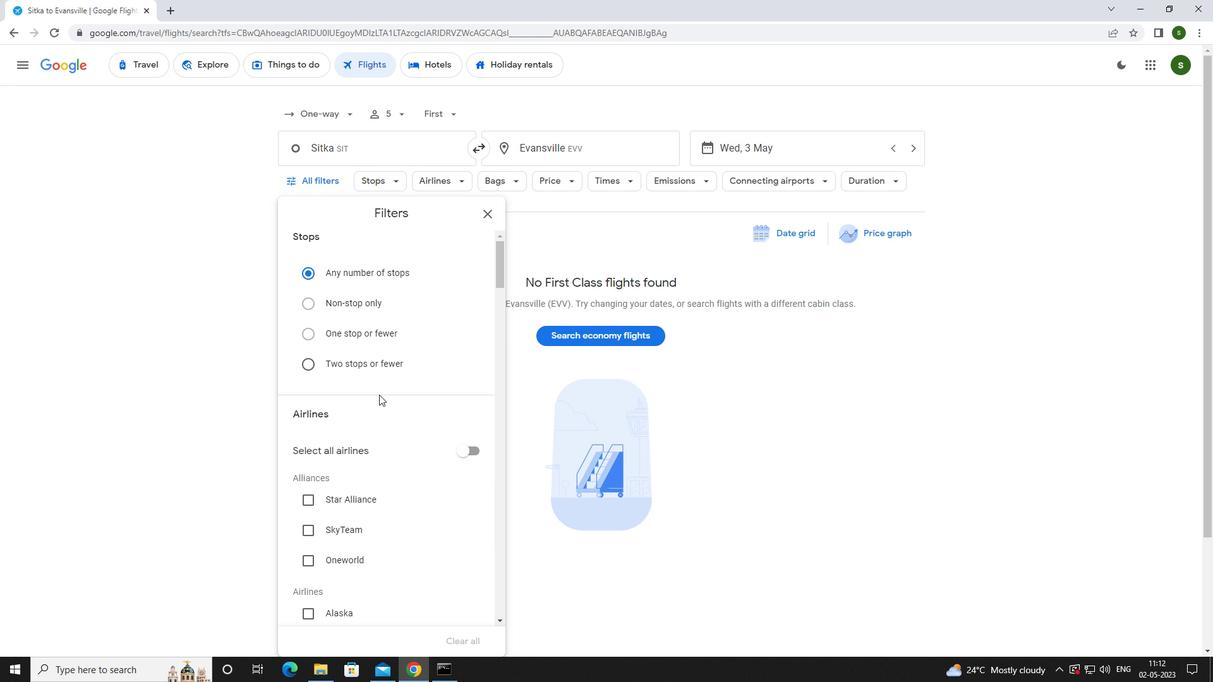 
Action: Mouse scrolled (365, 383) with delta (0, 0)
Screenshot: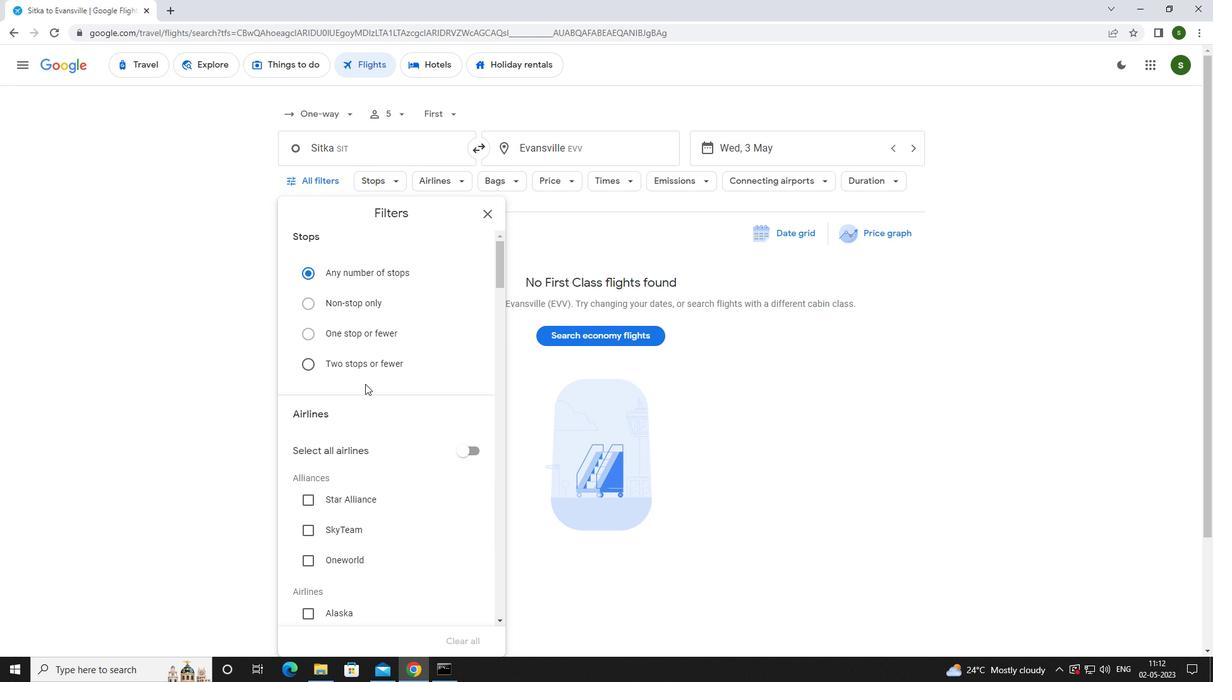 
Action: Mouse moved to (365, 383)
Screenshot: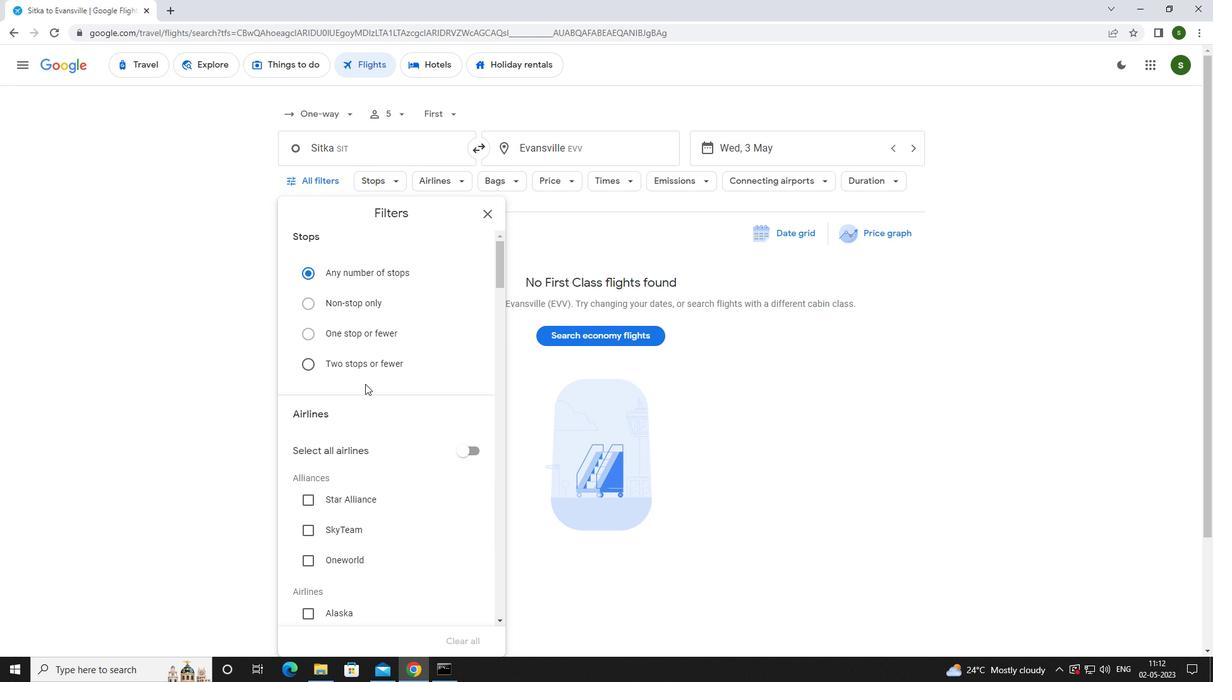 
Action: Mouse scrolled (365, 383) with delta (0, 0)
Screenshot: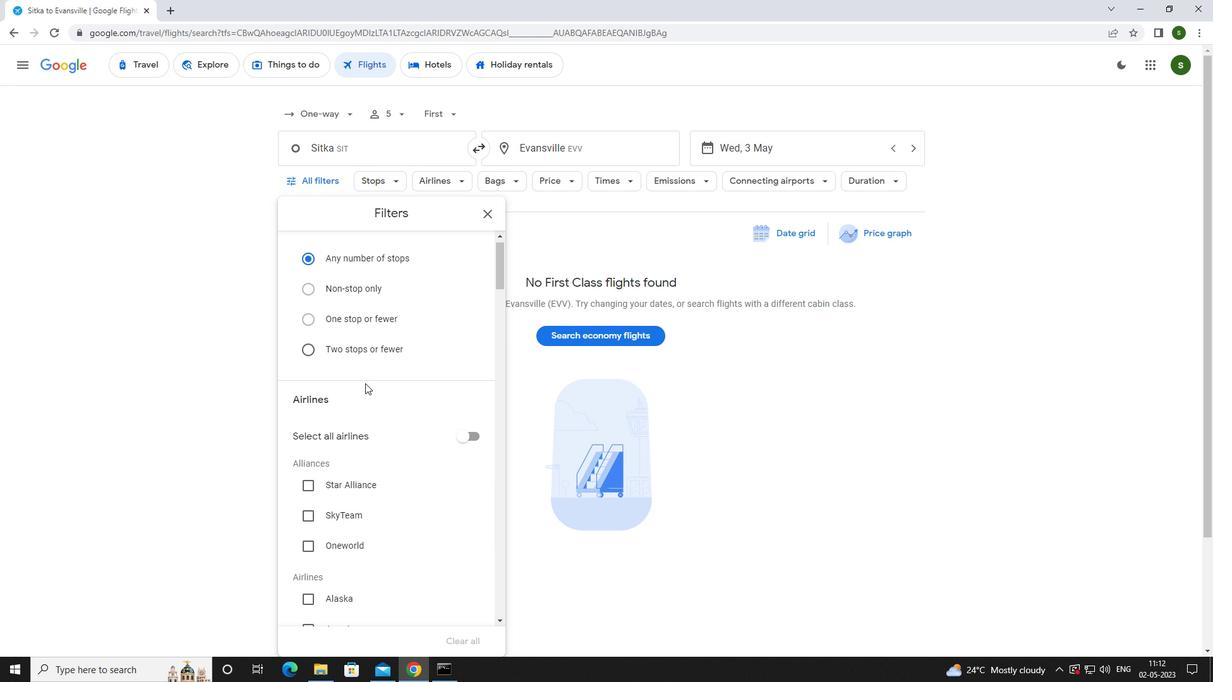 
Action: Mouse scrolled (365, 383) with delta (0, 0)
Screenshot: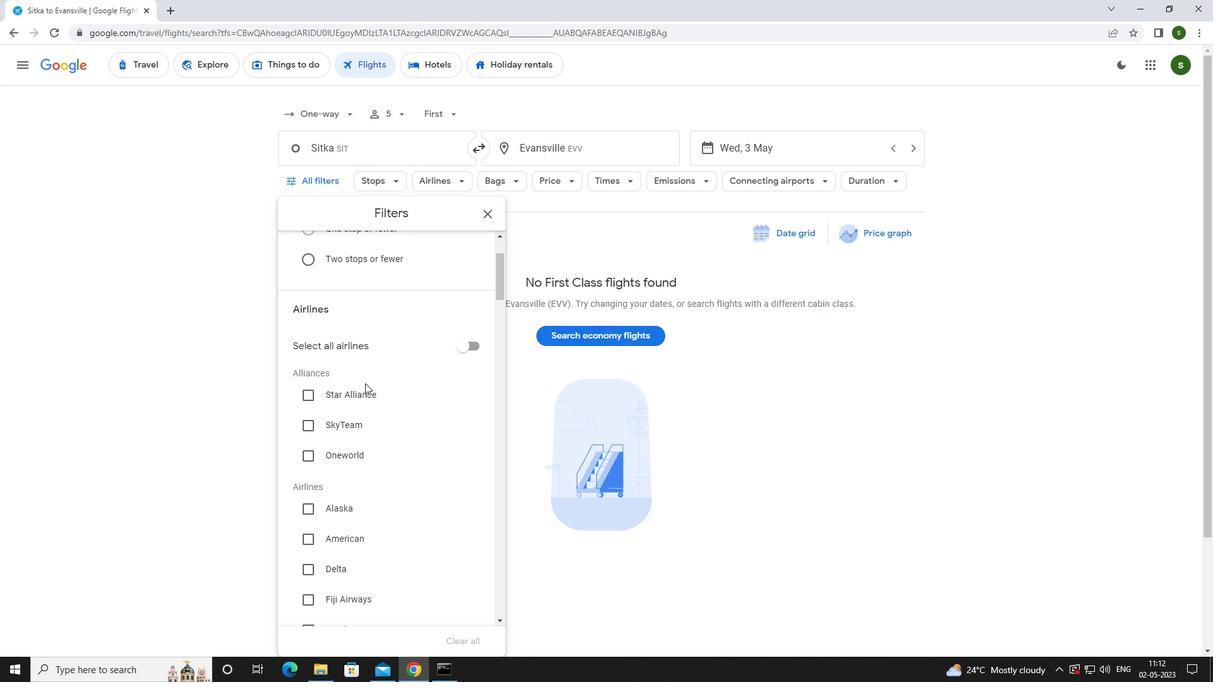 
Action: Mouse moved to (364, 383)
Screenshot: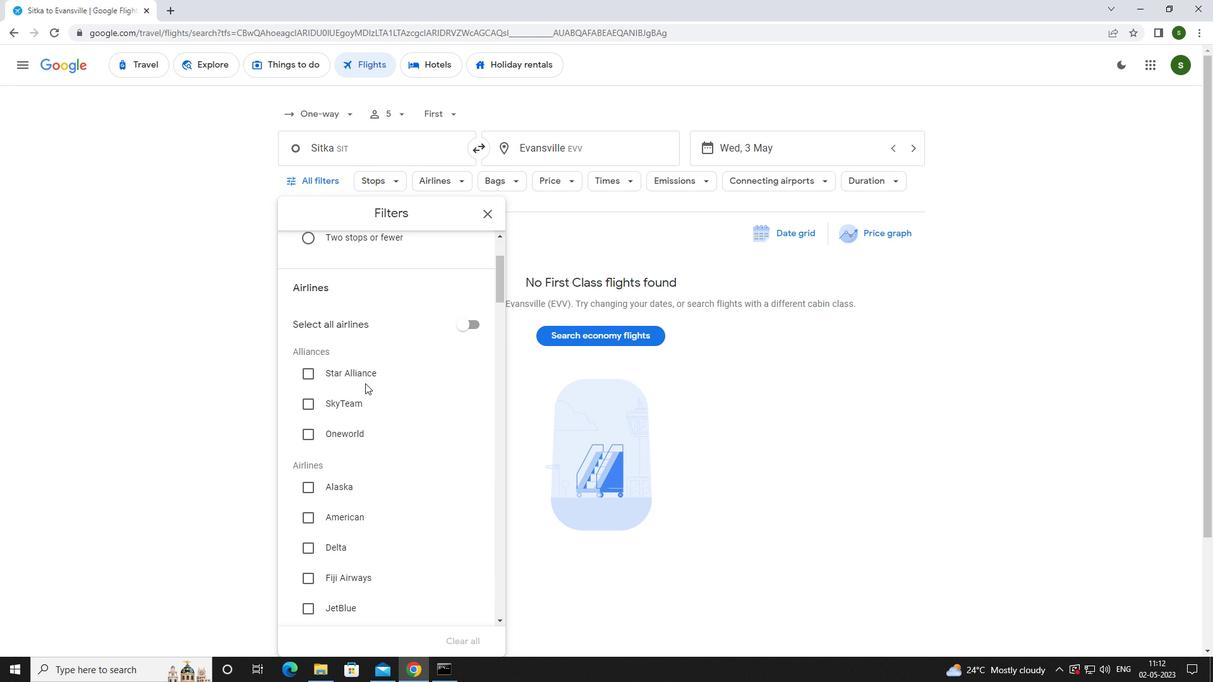 
Action: Mouse scrolled (364, 383) with delta (0, 0)
Screenshot: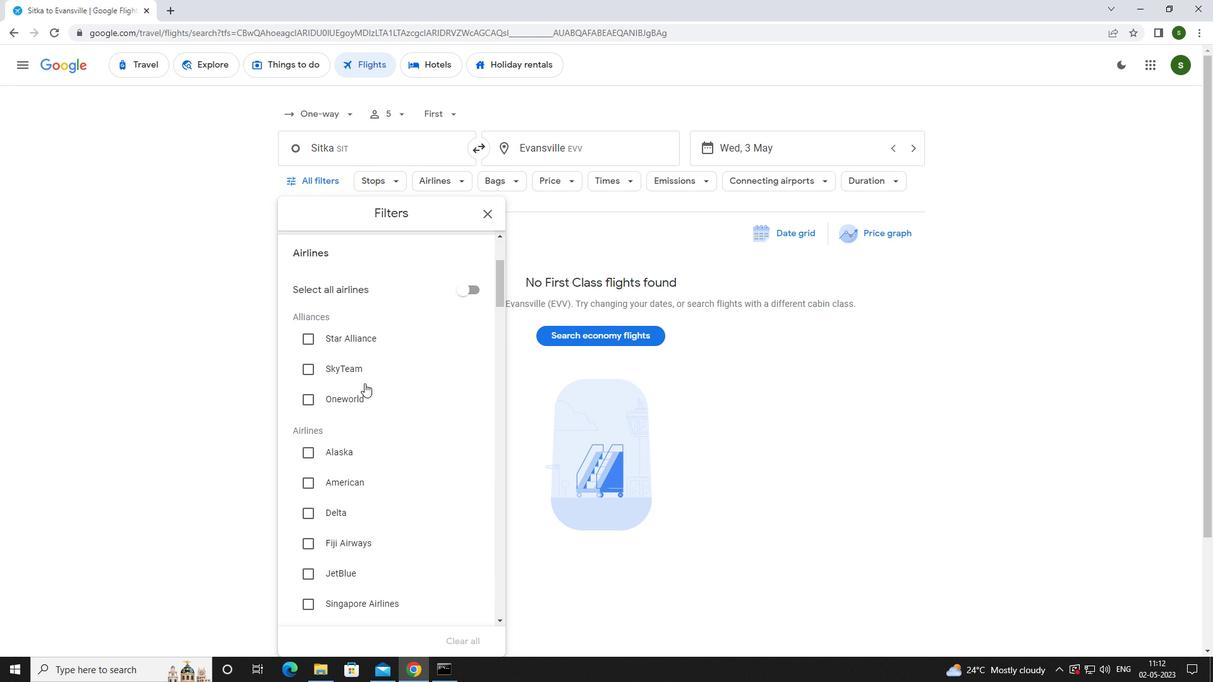
Action: Mouse scrolled (364, 383) with delta (0, 0)
Screenshot: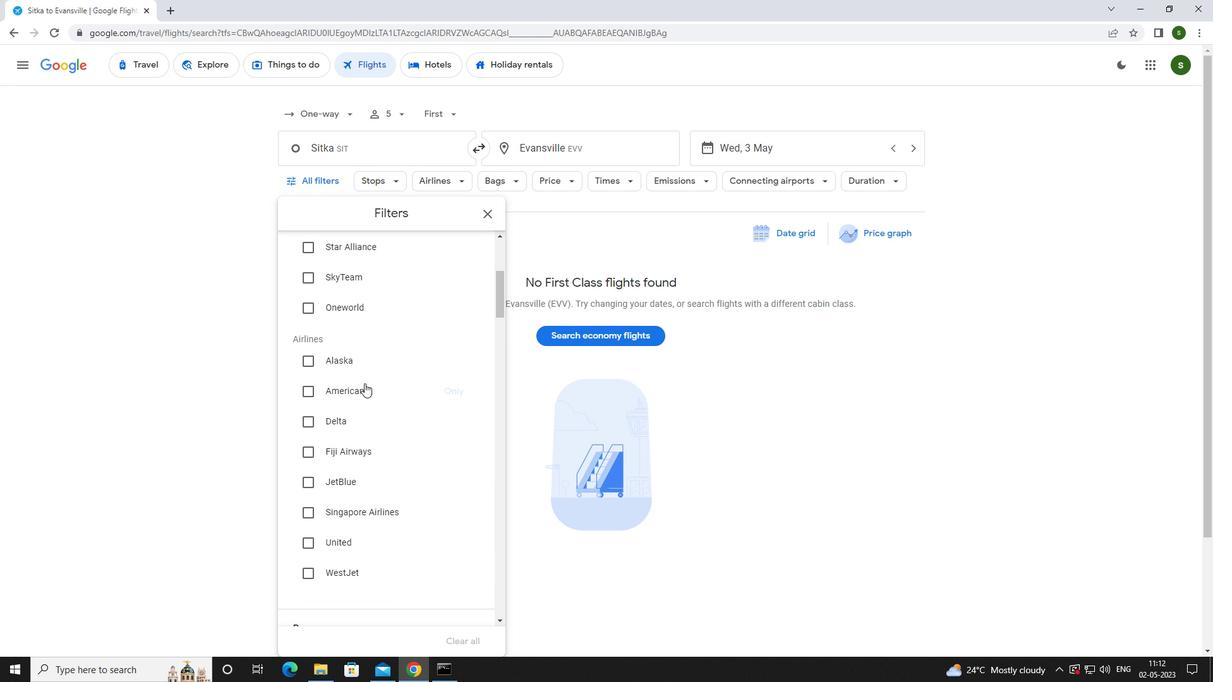 
Action: Mouse scrolled (364, 383) with delta (0, 0)
Screenshot: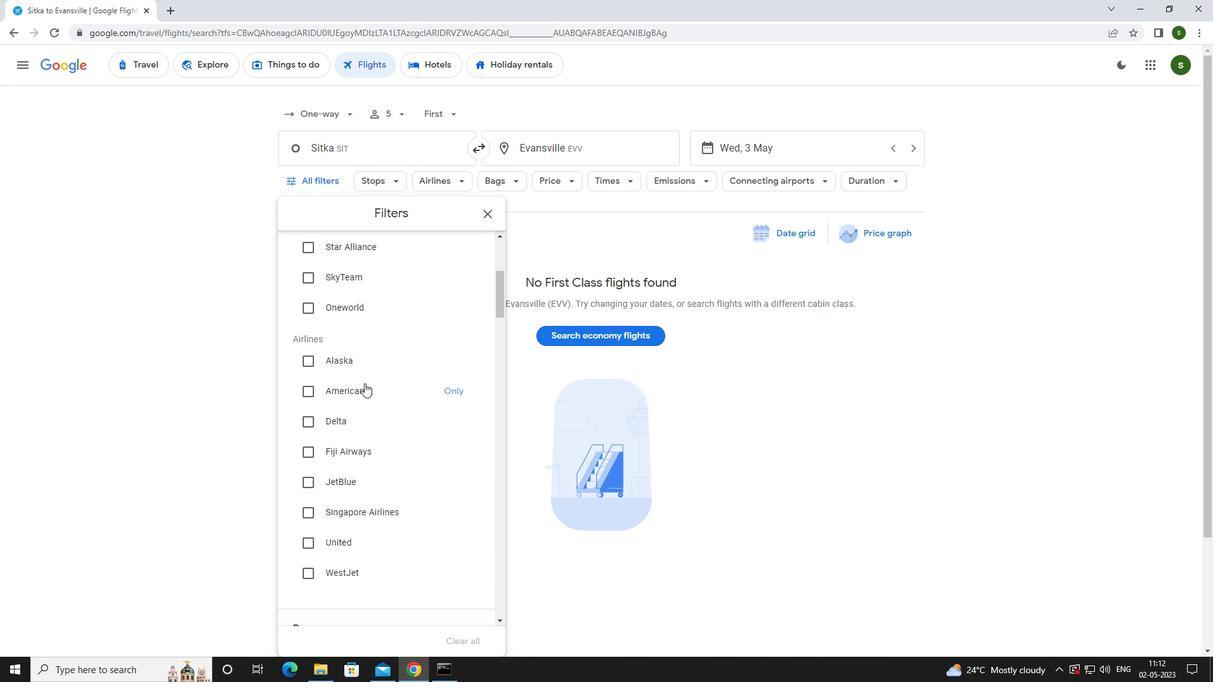 
Action: Mouse moved to (355, 354)
Screenshot: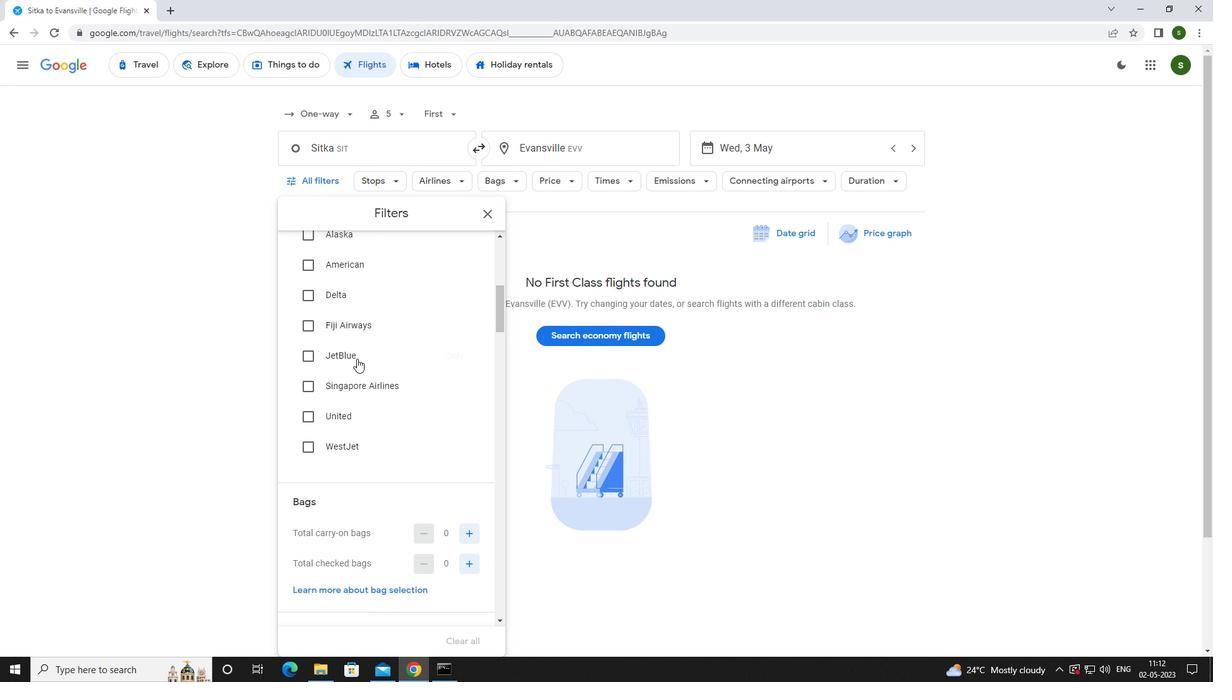 
Action: Mouse pressed left at (355, 354)
Screenshot: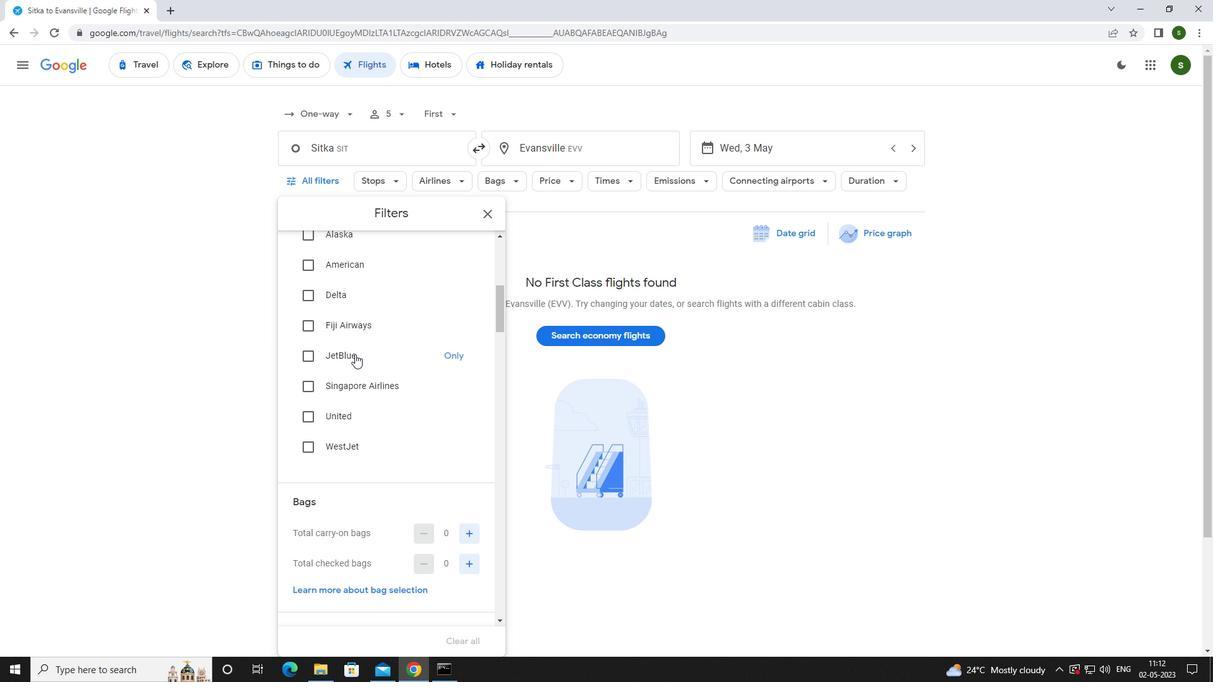 
Action: Mouse scrolled (355, 353) with delta (0, 0)
Screenshot: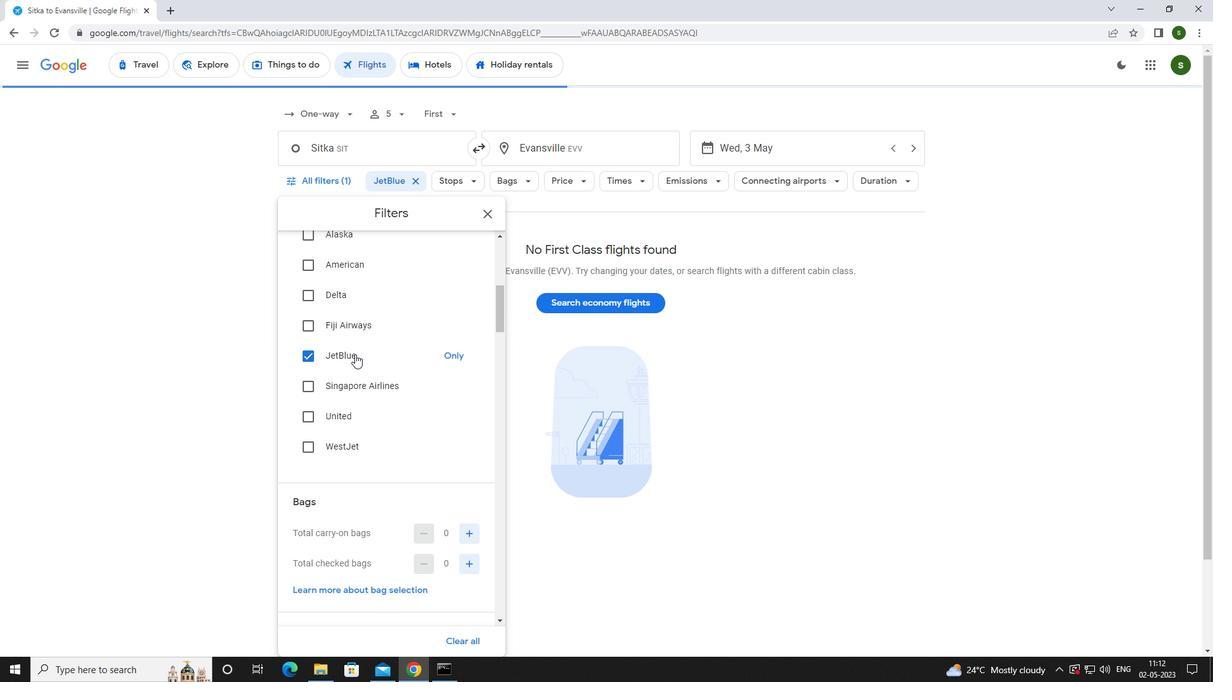 
Action: Mouse scrolled (355, 353) with delta (0, 0)
Screenshot: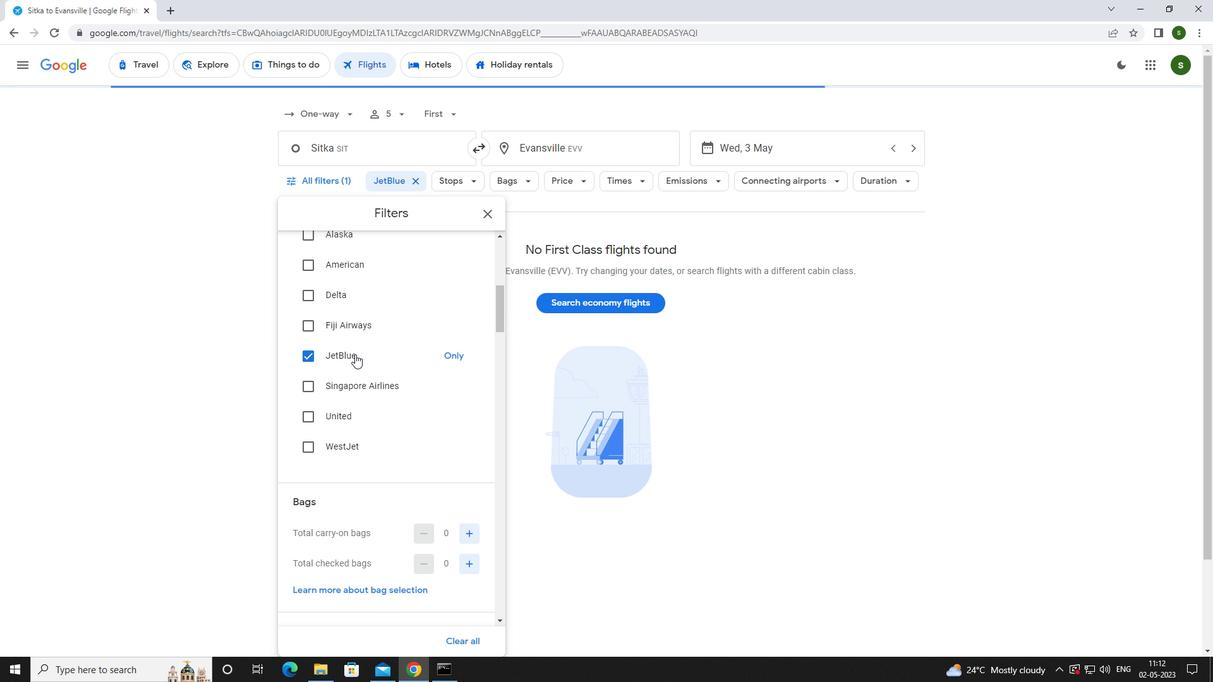 
Action: Mouse moved to (465, 440)
Screenshot: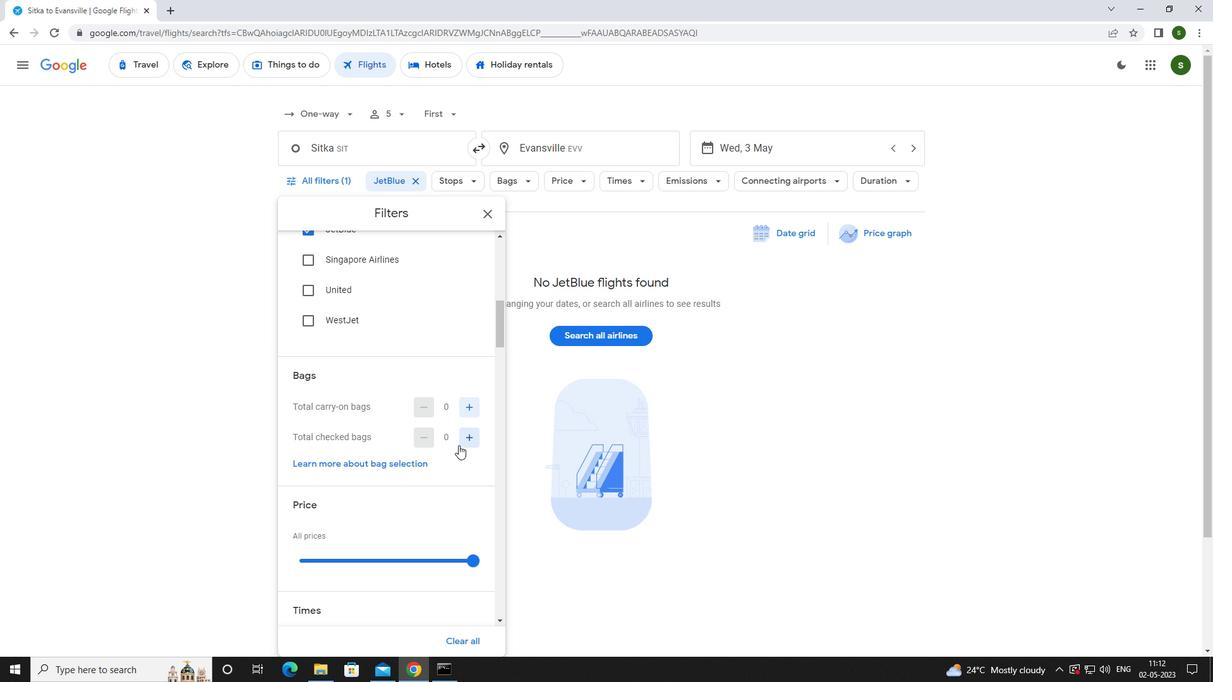 
Action: Mouse pressed left at (465, 440)
Screenshot: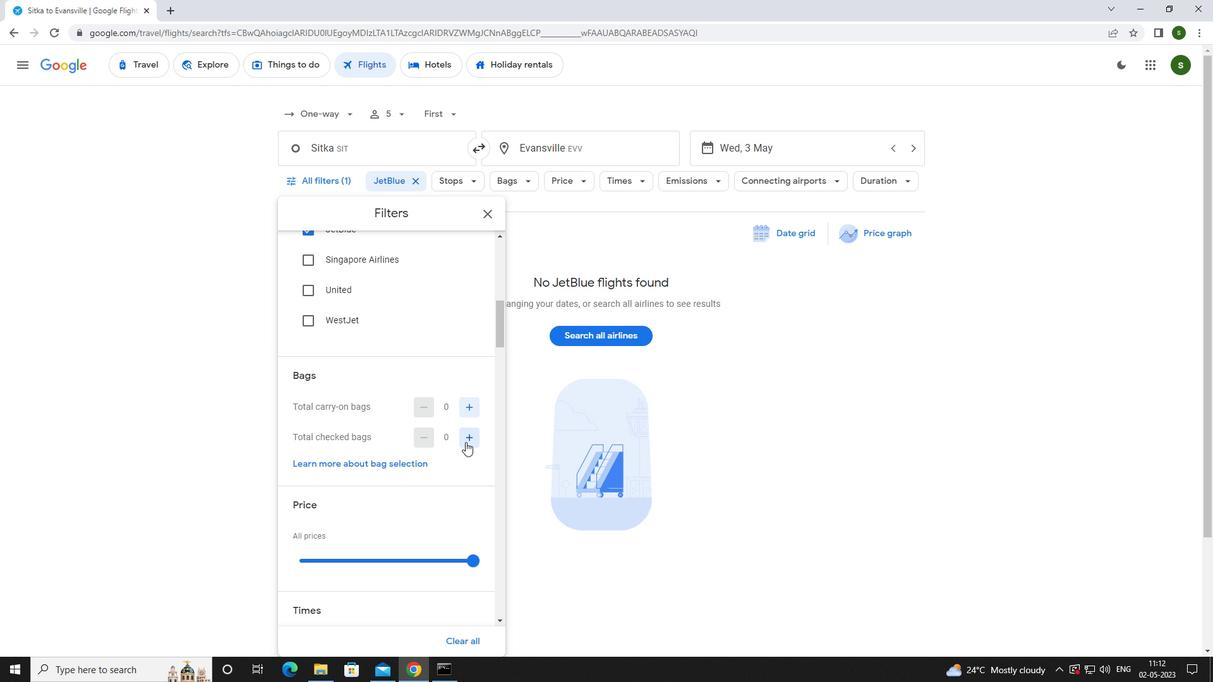 
Action: Mouse pressed left at (465, 440)
Screenshot: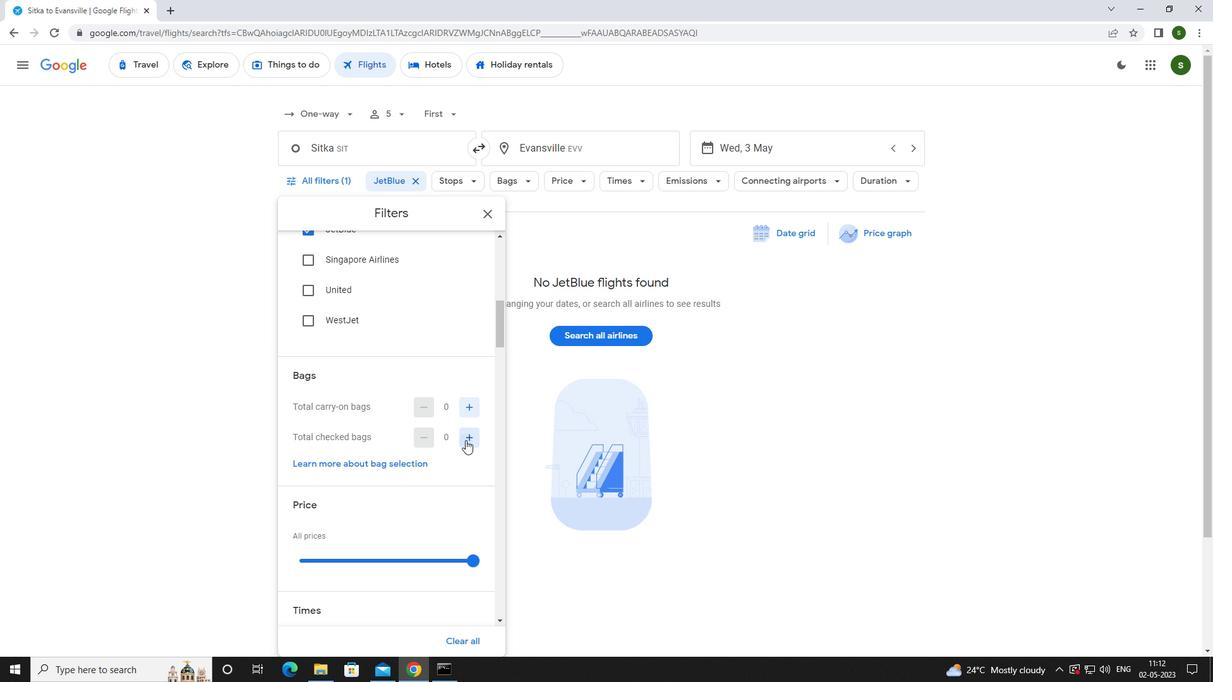 
Action: Mouse pressed left at (465, 440)
Screenshot: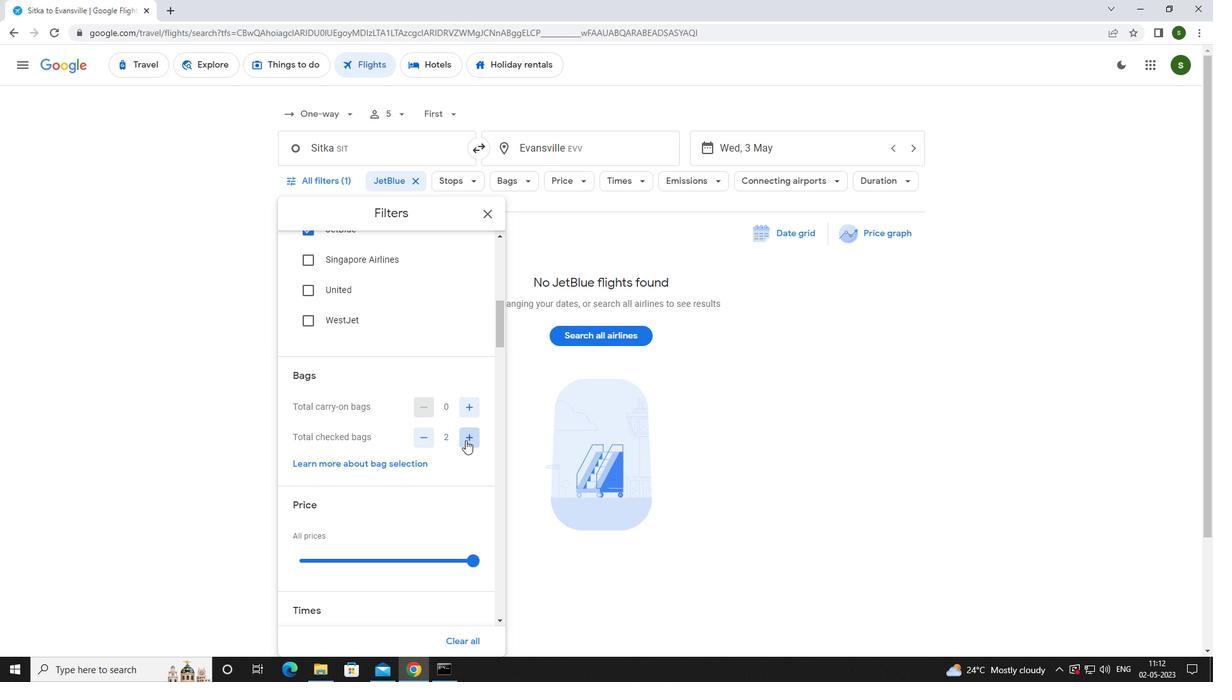 
Action: Mouse pressed left at (465, 440)
Screenshot: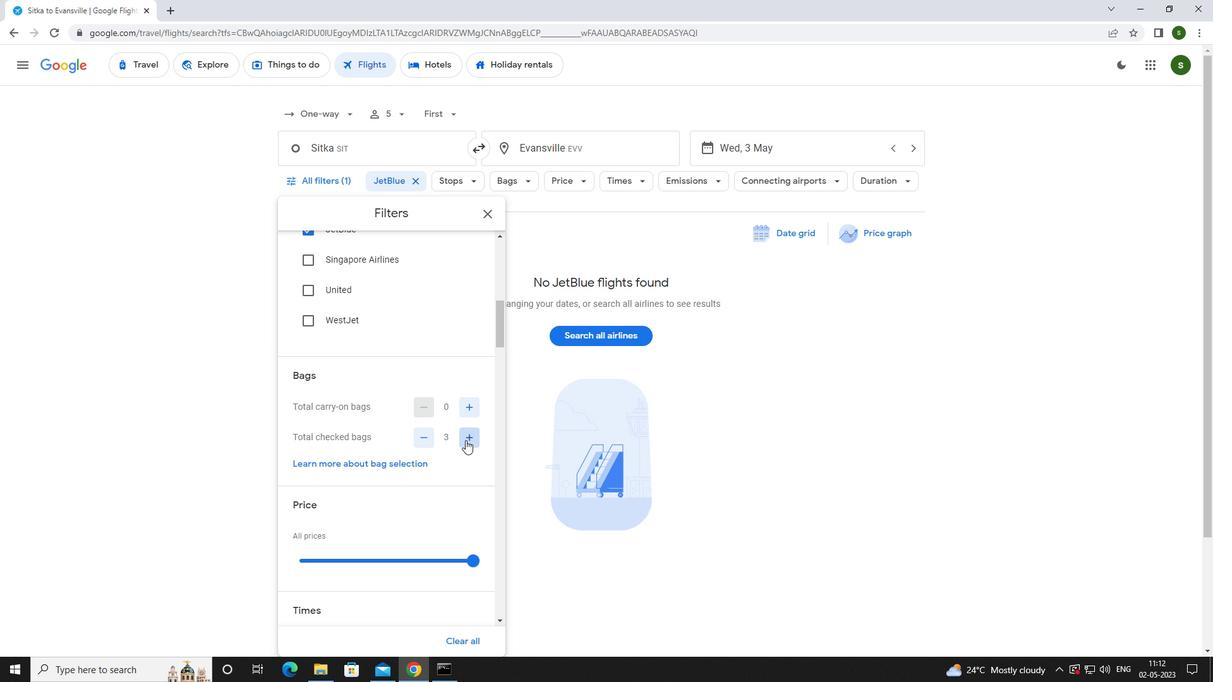 
Action: Mouse pressed left at (465, 440)
Screenshot: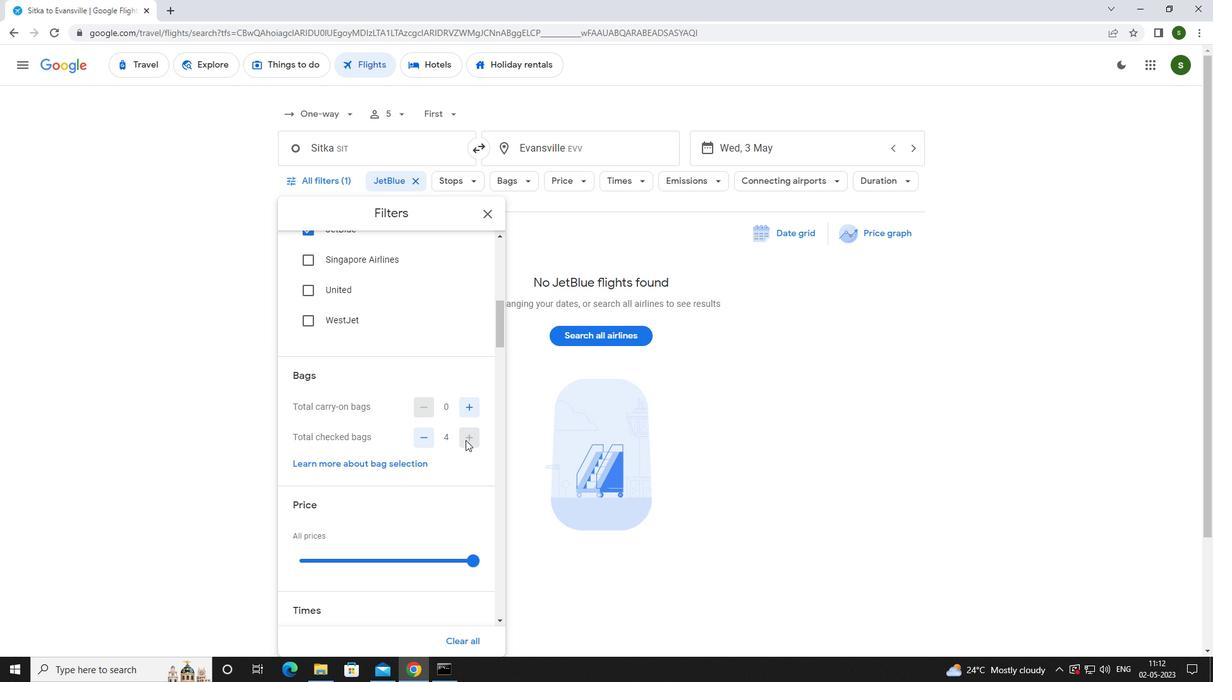 
Action: Mouse moved to (463, 436)
Screenshot: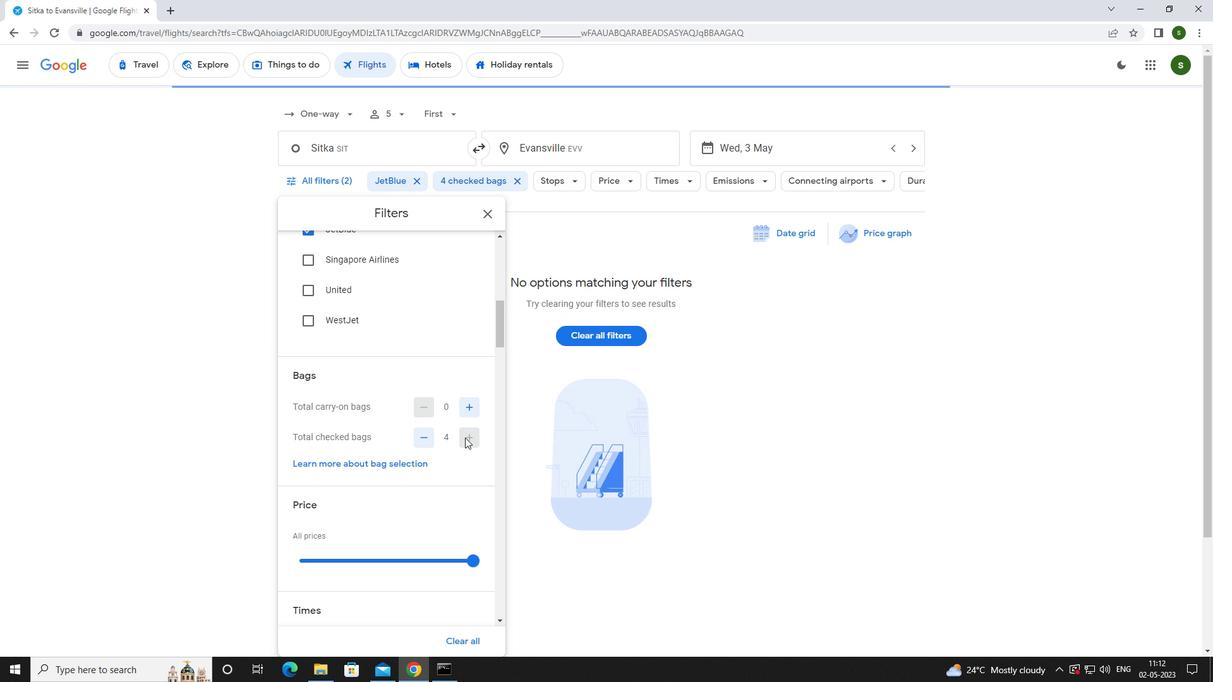 
Action: Mouse scrolled (463, 435) with delta (0, 0)
Screenshot: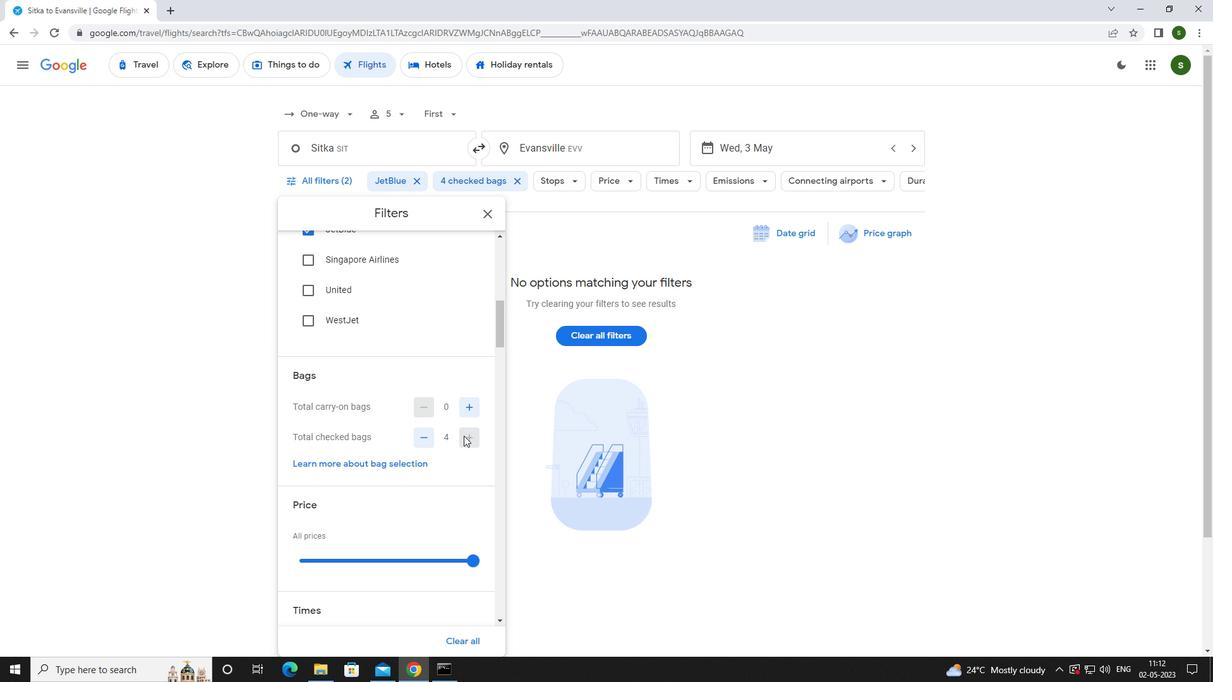 
Action: Mouse scrolled (463, 435) with delta (0, 0)
Screenshot: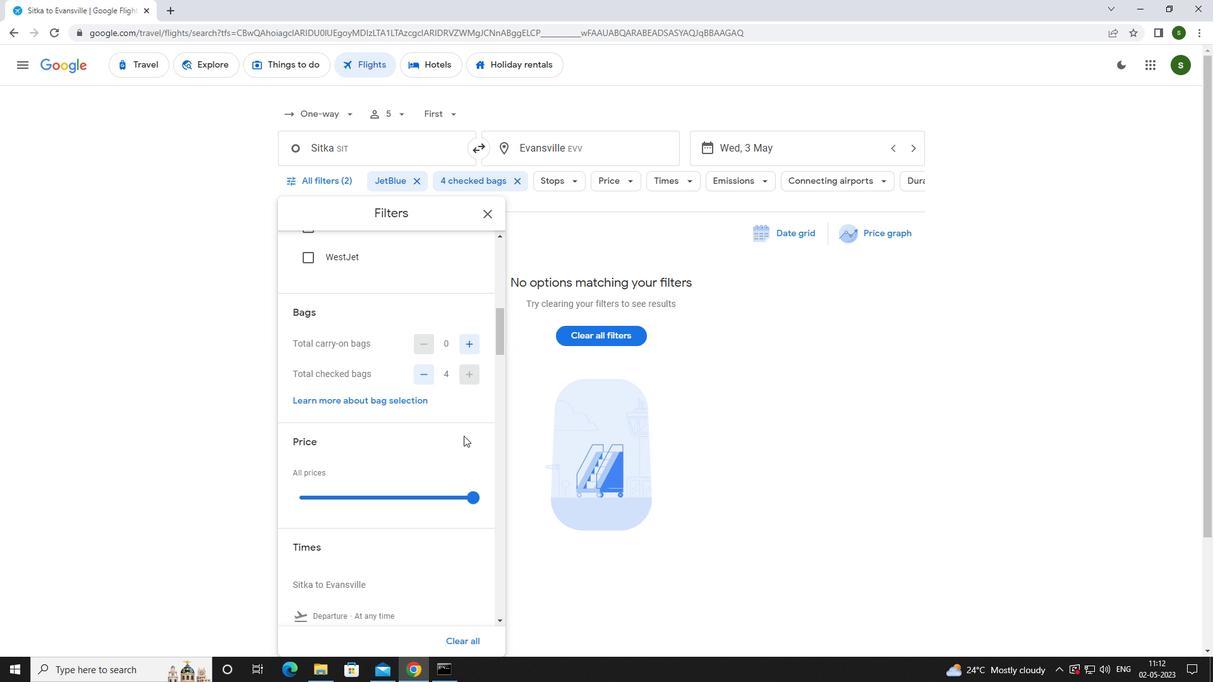 
Action: Mouse moved to (469, 434)
Screenshot: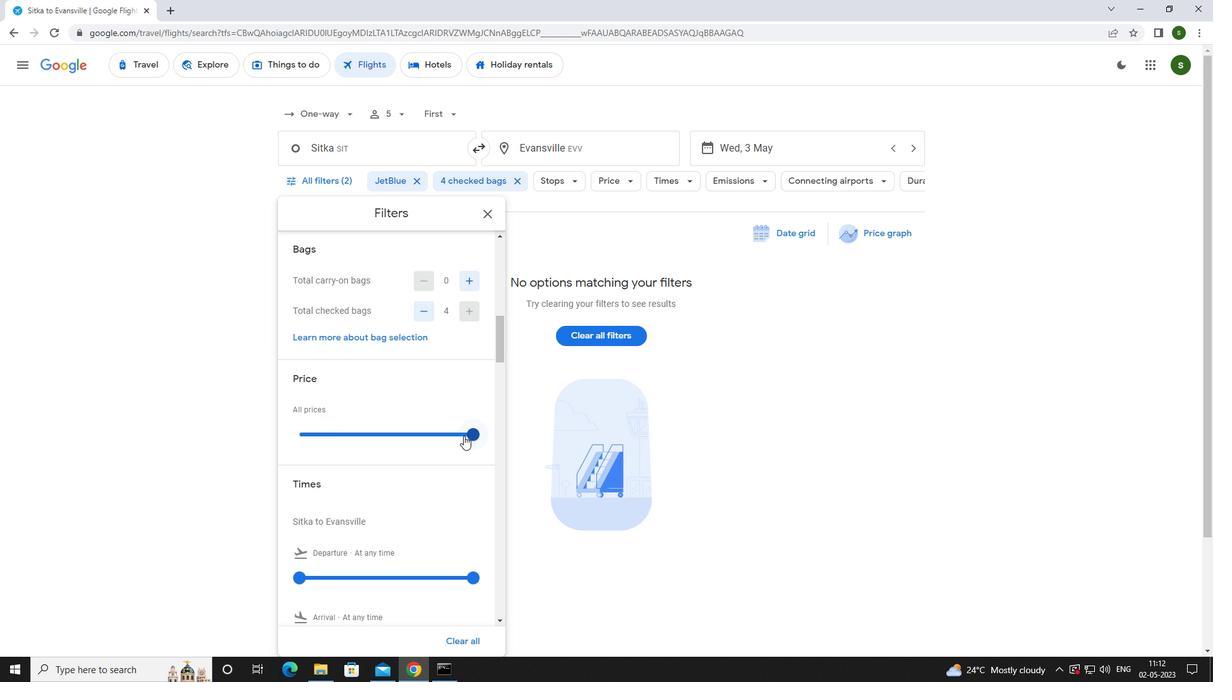 
Action: Mouse pressed left at (469, 434)
Screenshot: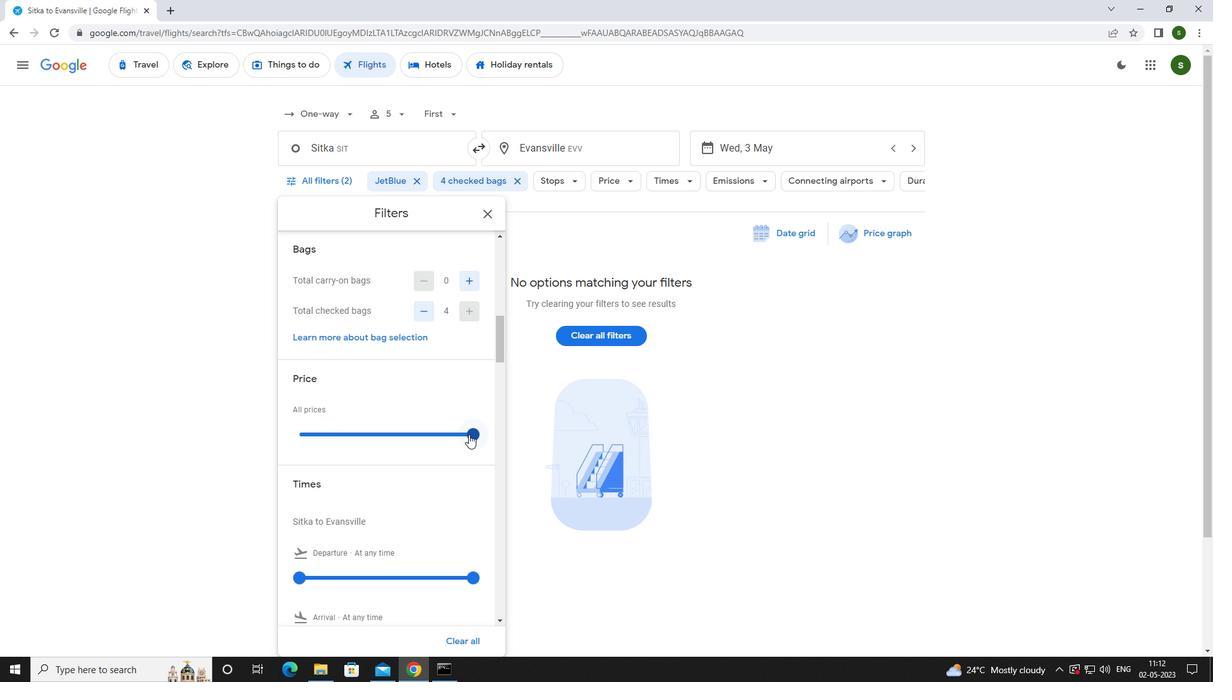 
Action: Mouse moved to (409, 470)
Screenshot: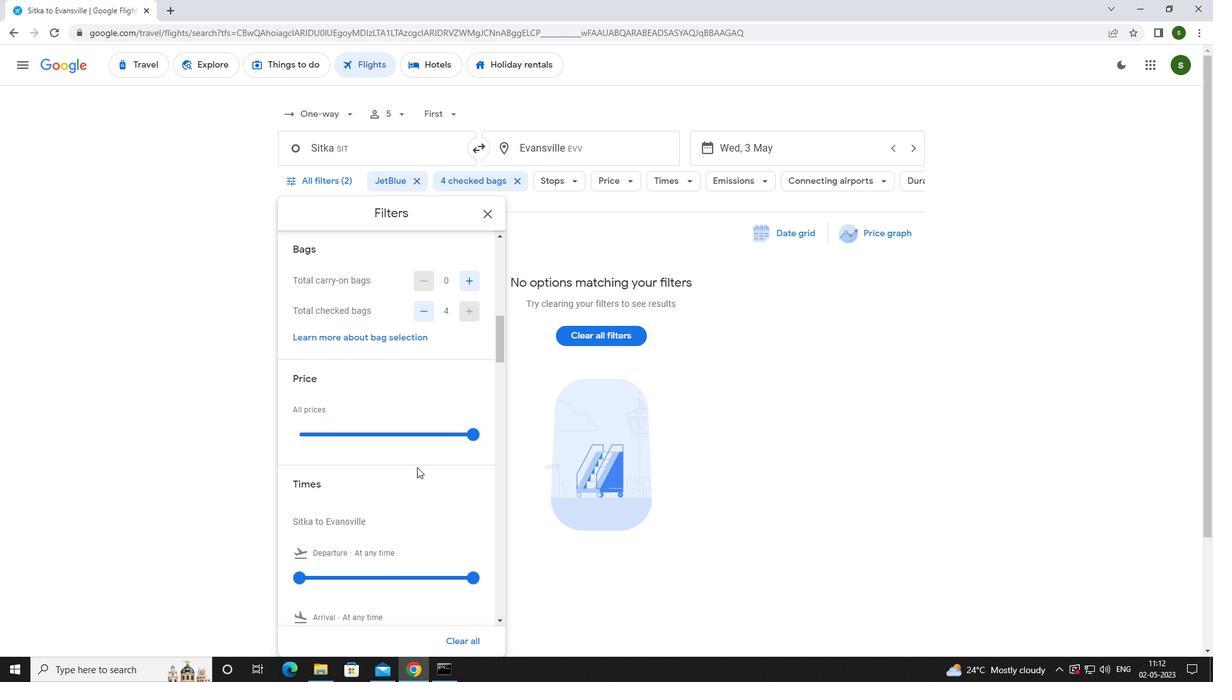 
Action: Mouse scrolled (409, 470) with delta (0, 0)
Screenshot: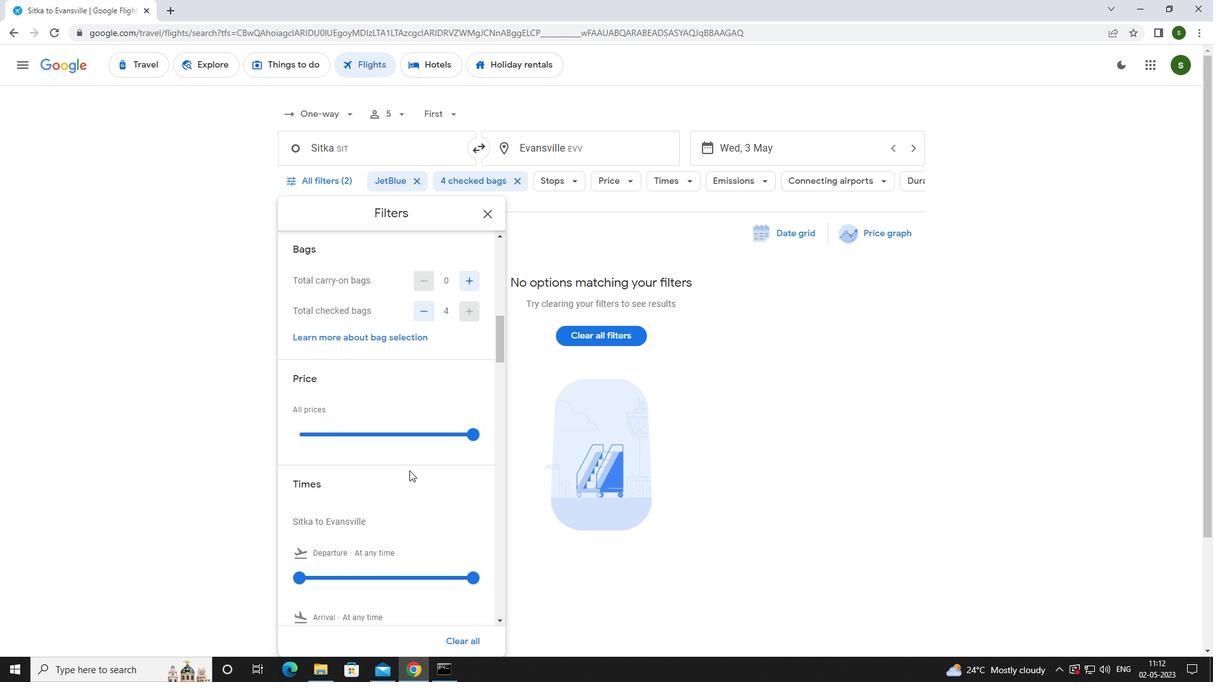 
Action: Mouse moved to (298, 508)
Screenshot: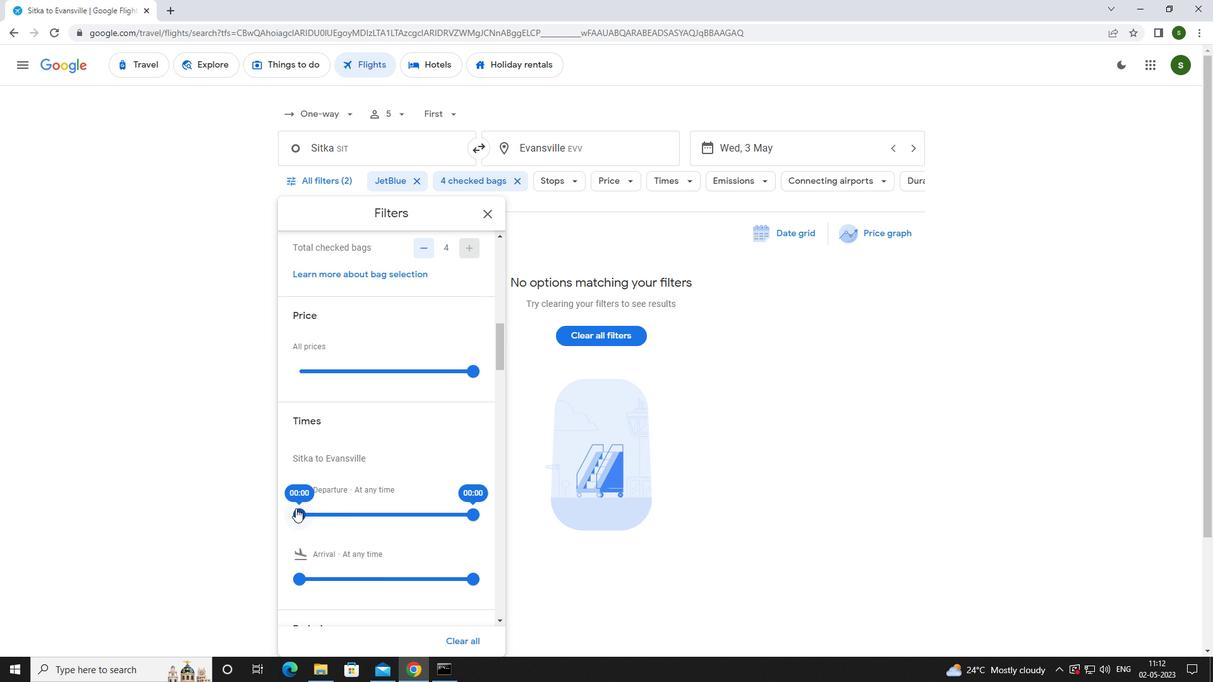 
Action: Mouse pressed left at (298, 508)
Screenshot: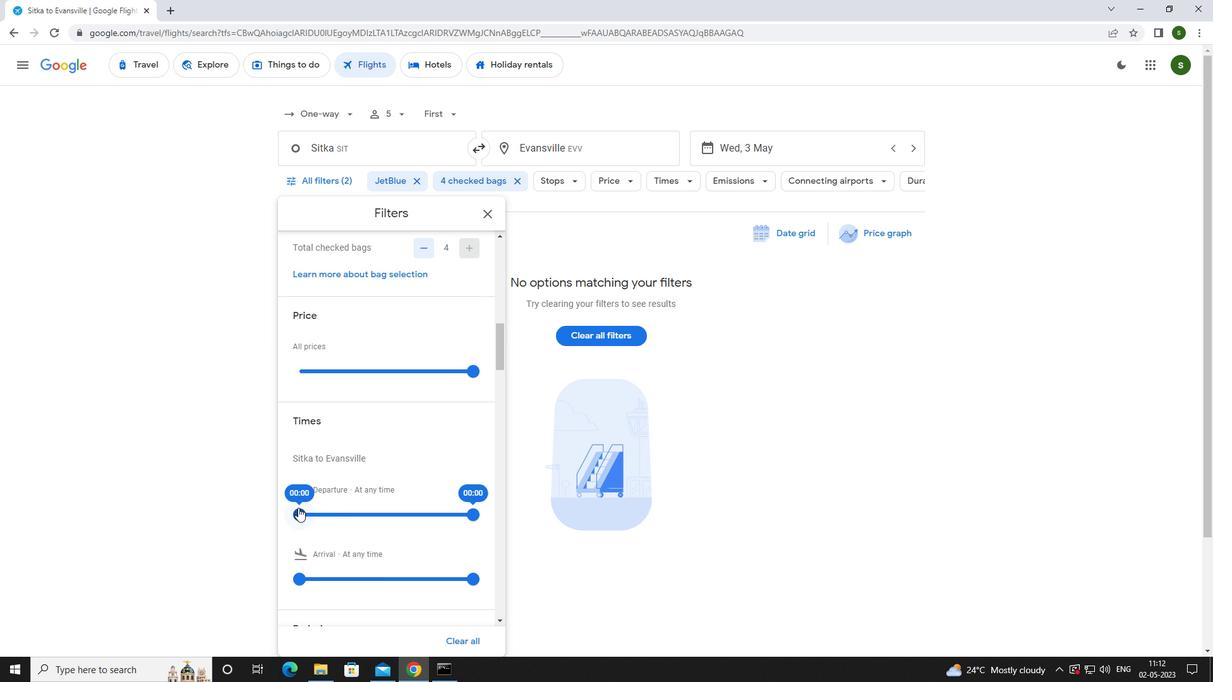 
Action: Mouse moved to (719, 433)
Screenshot: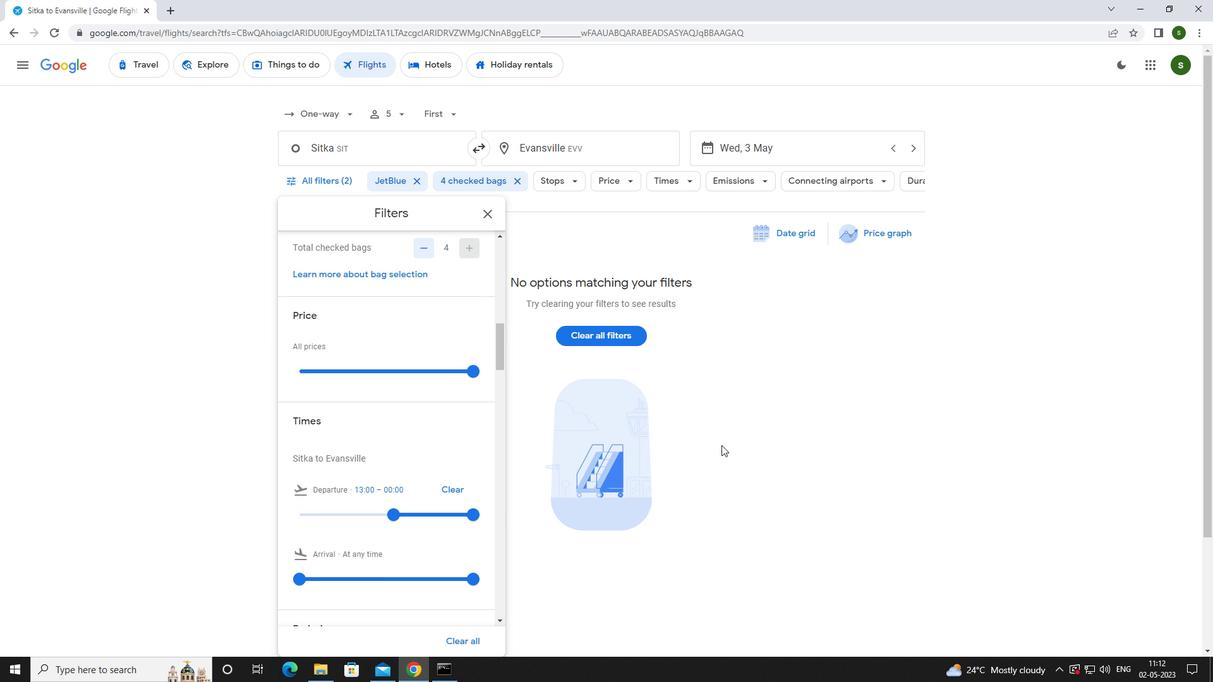 
Action: Mouse pressed left at (719, 433)
Screenshot: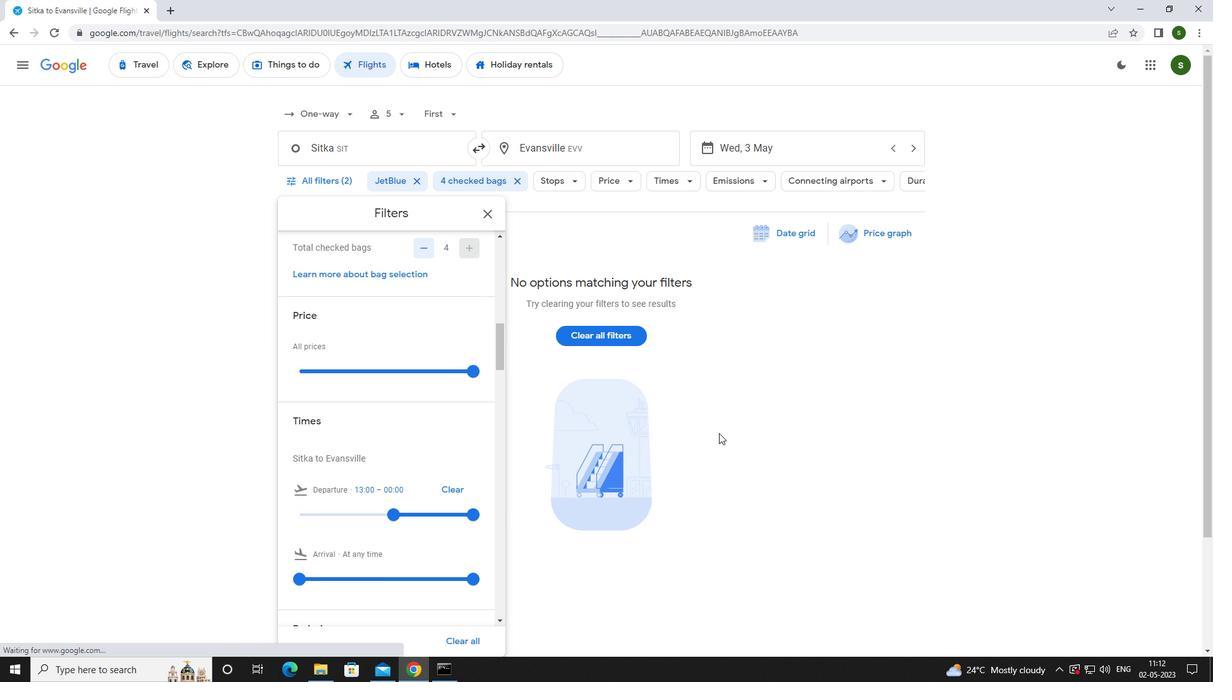 
